 Task: Open a blank sheet, save the file as Bella Add the quote 'The road to success is often paved with obstacles; it's your determination that will get you through.'The road to success is often paved with obstacles; it's your determination that will get you through.  Apply font style Apply font style Gabriola and font size 20 Align the text to the Left .Change the text color to  Red
Action: Mouse moved to (28, 28)
Screenshot: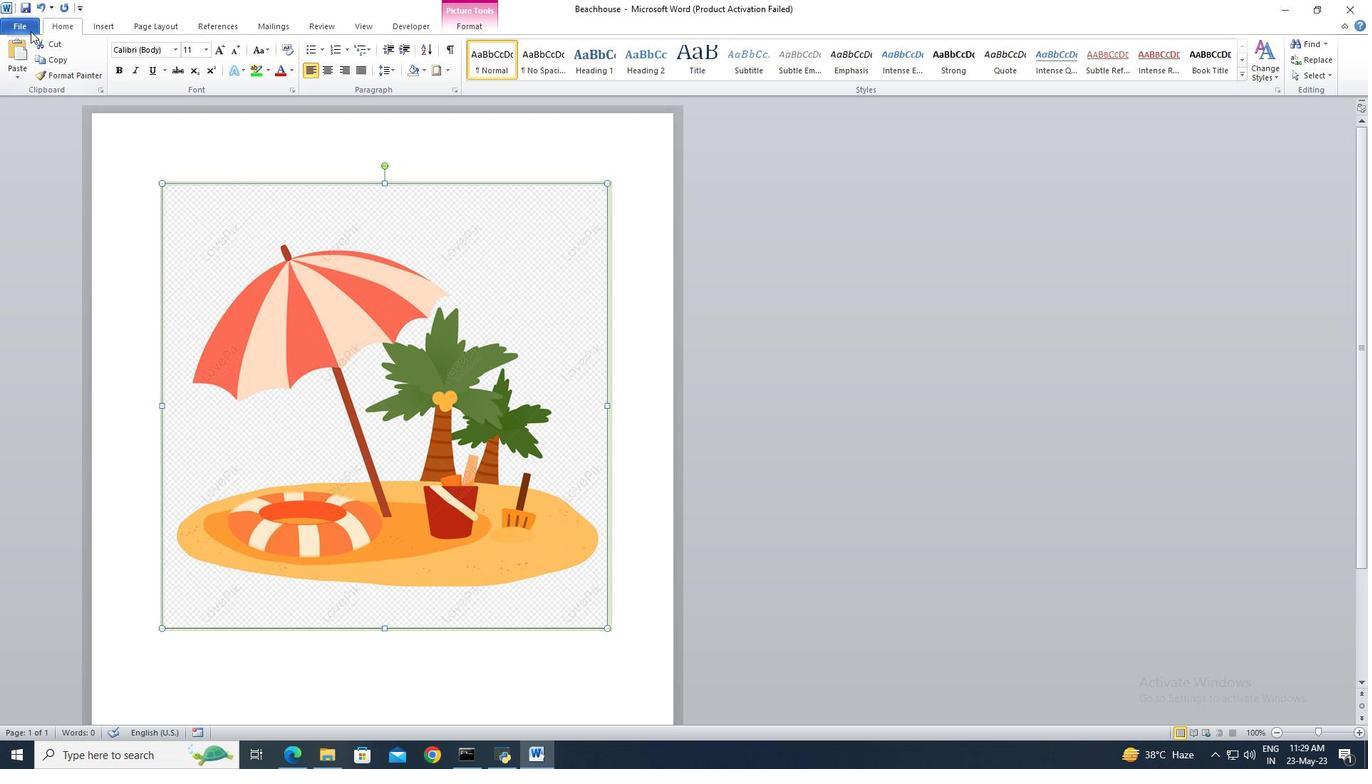 
Action: Mouse pressed left at (28, 28)
Screenshot: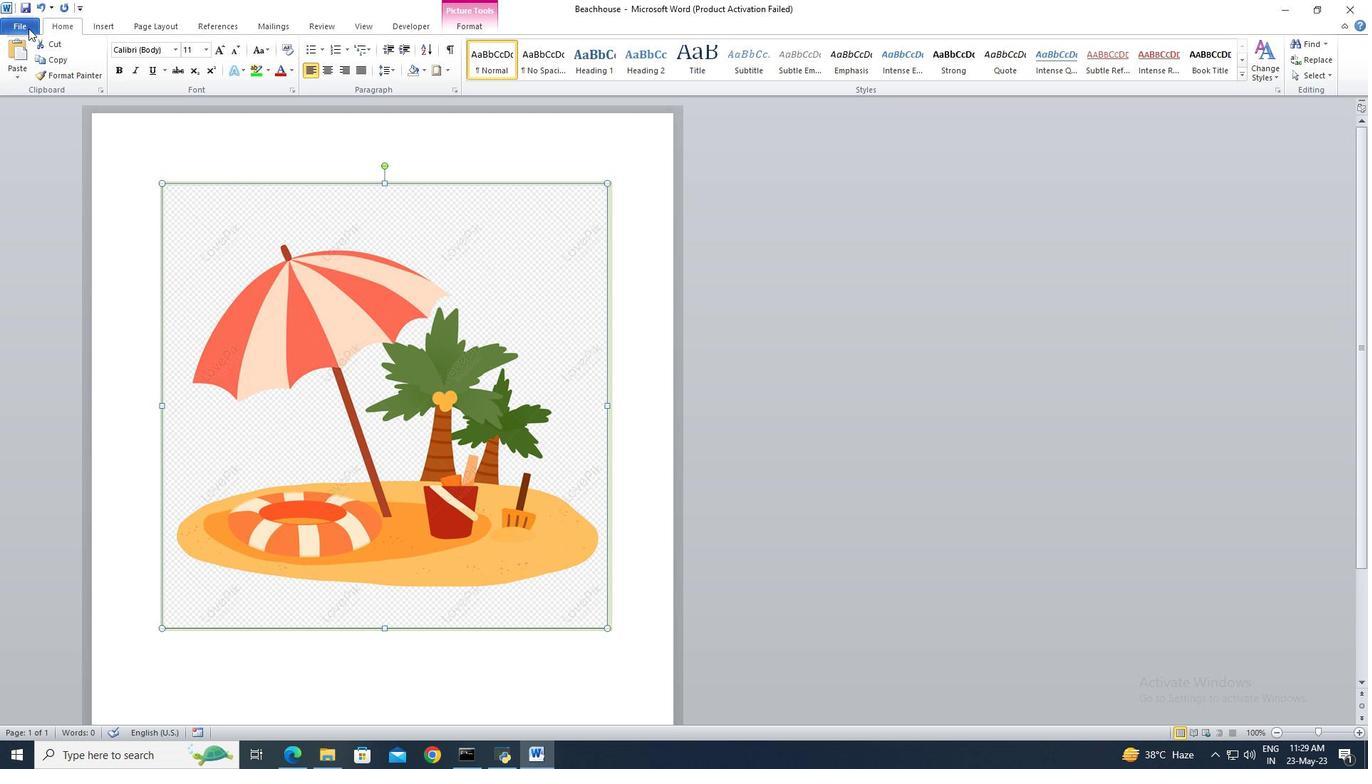 
Action: Mouse moved to (32, 181)
Screenshot: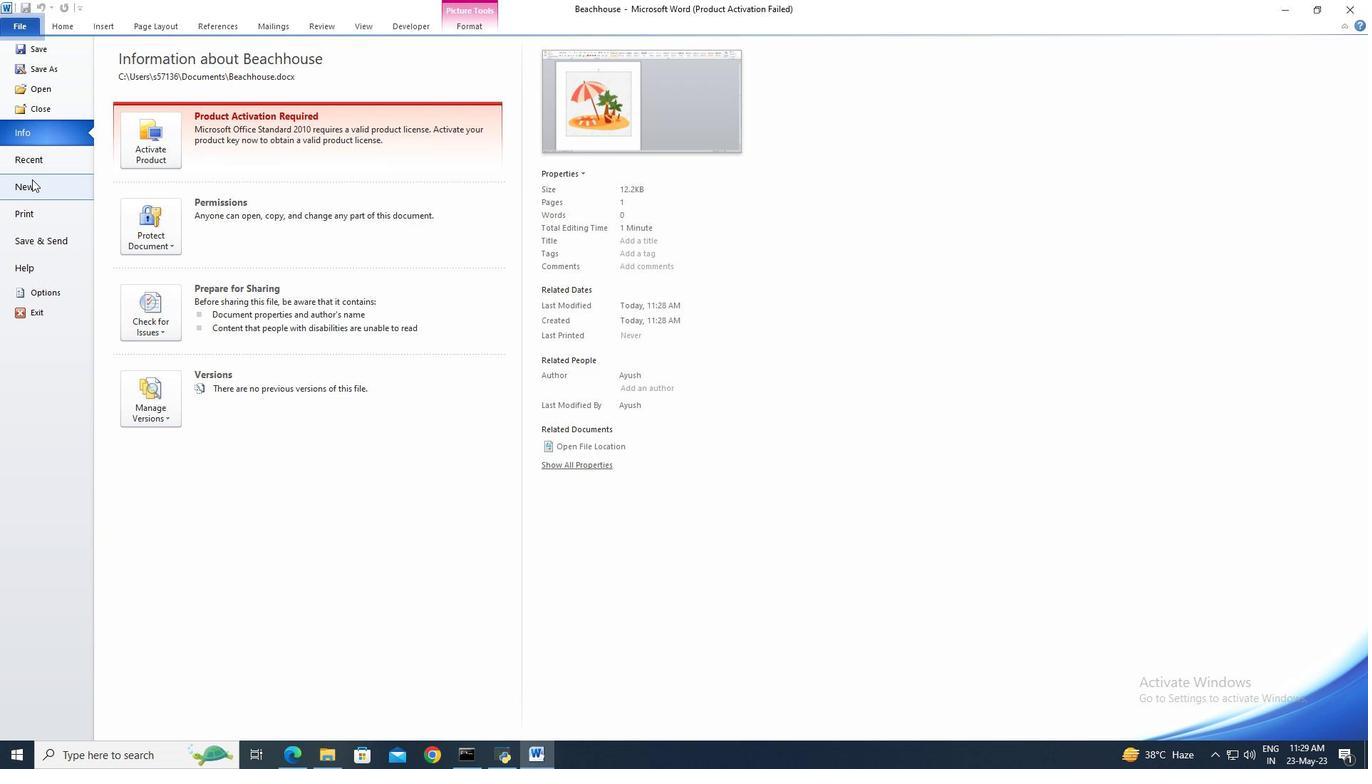 
Action: Mouse pressed left at (32, 181)
Screenshot: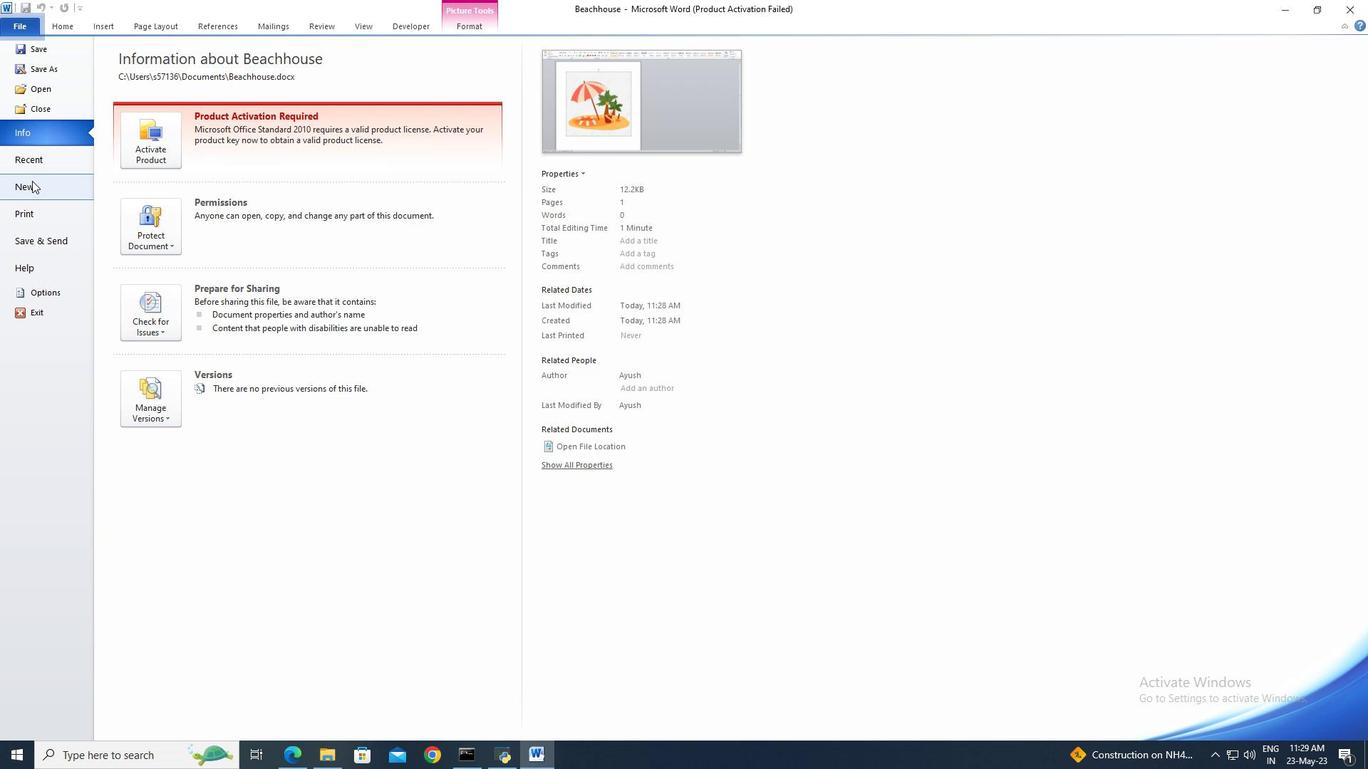 
Action: Mouse moved to (704, 356)
Screenshot: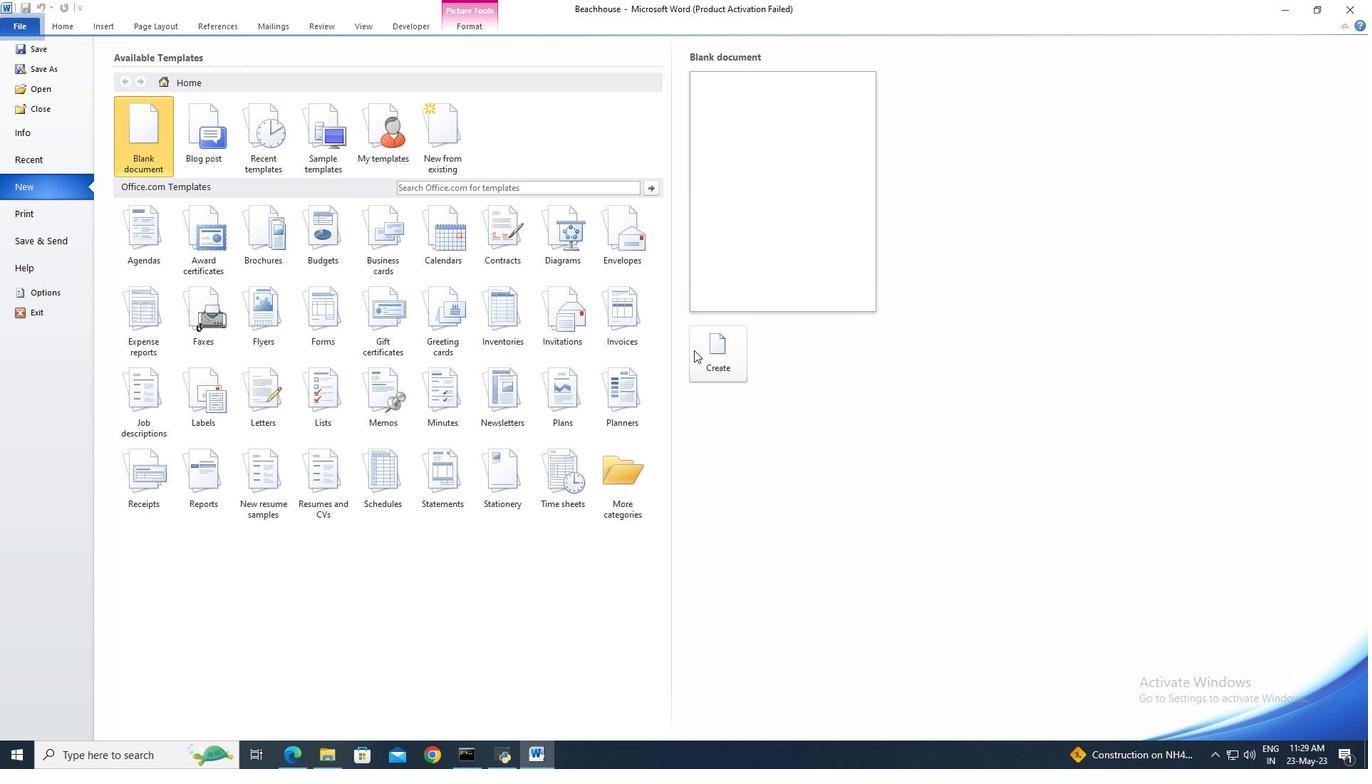 
Action: Mouse pressed left at (704, 356)
Screenshot: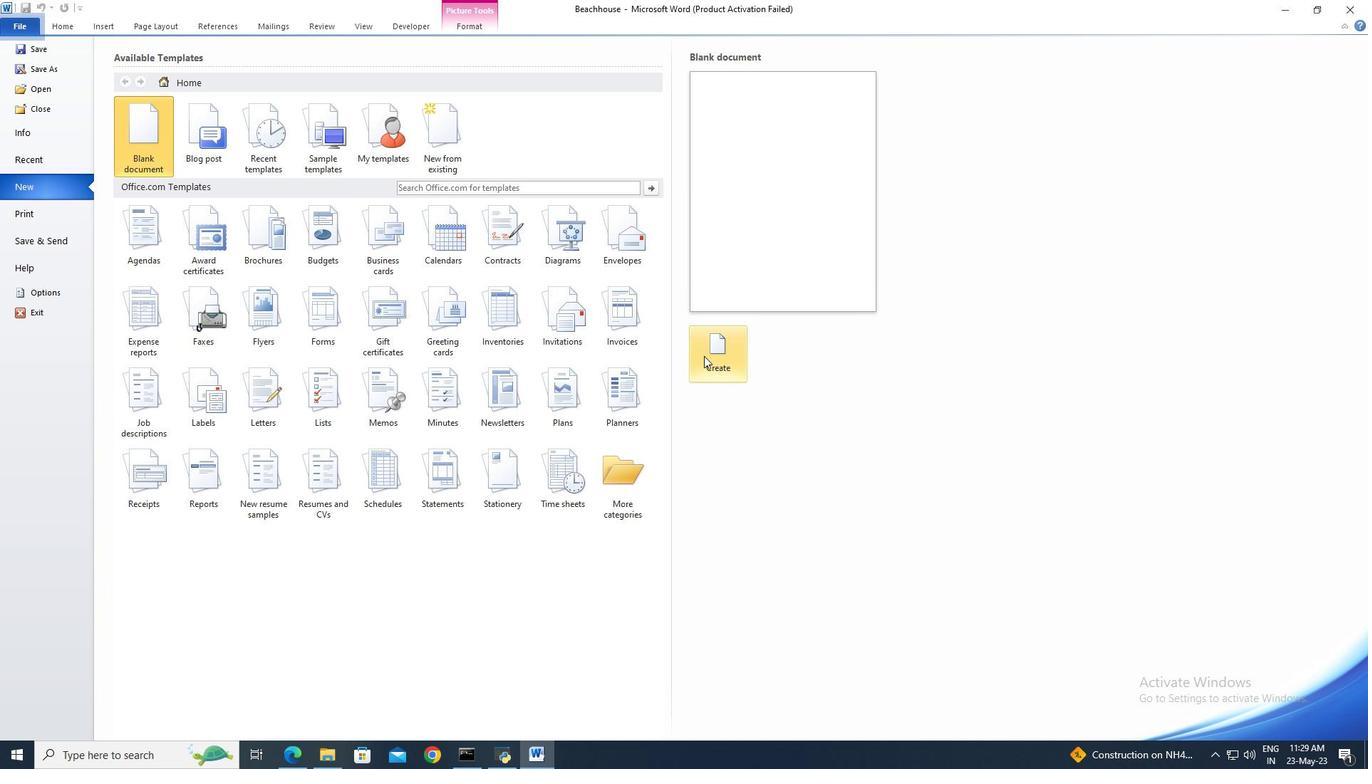 
Action: Mouse moved to (27, 31)
Screenshot: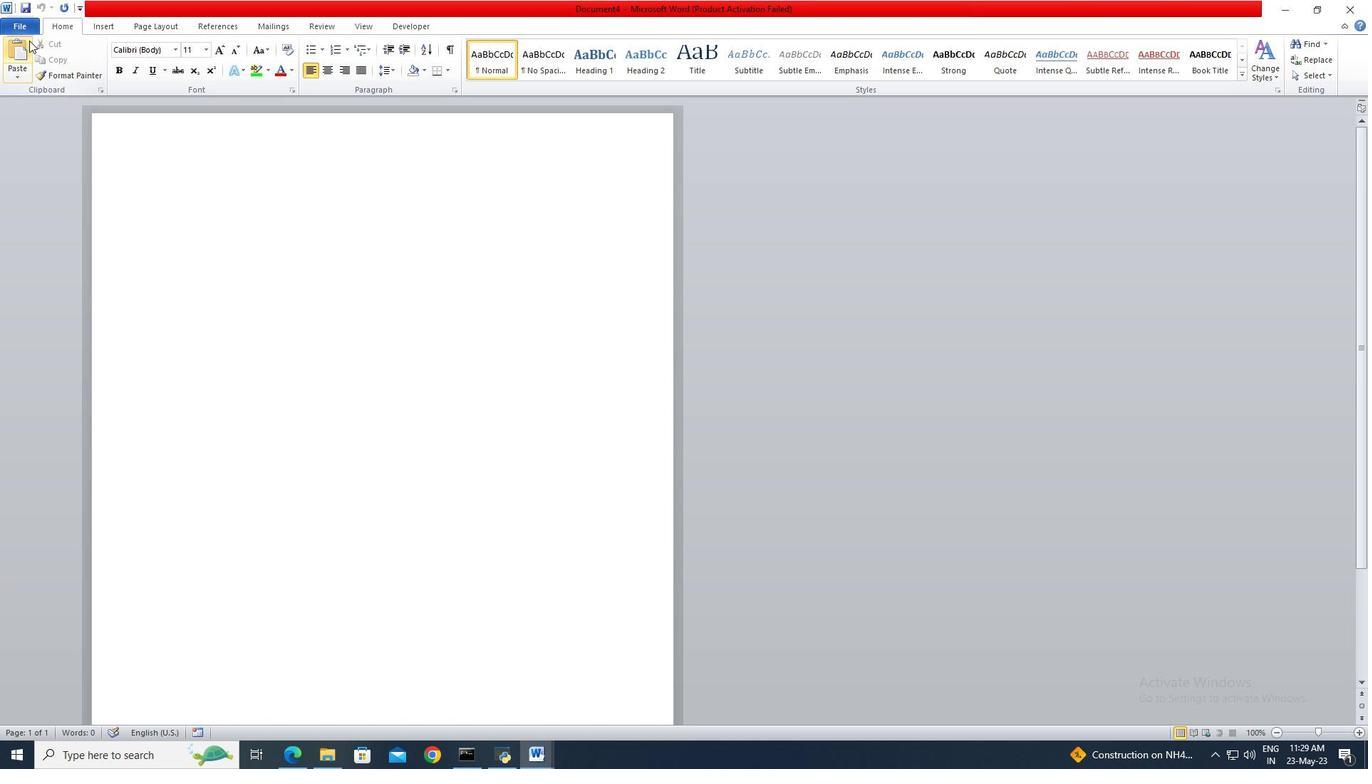 
Action: Mouse pressed left at (27, 31)
Screenshot: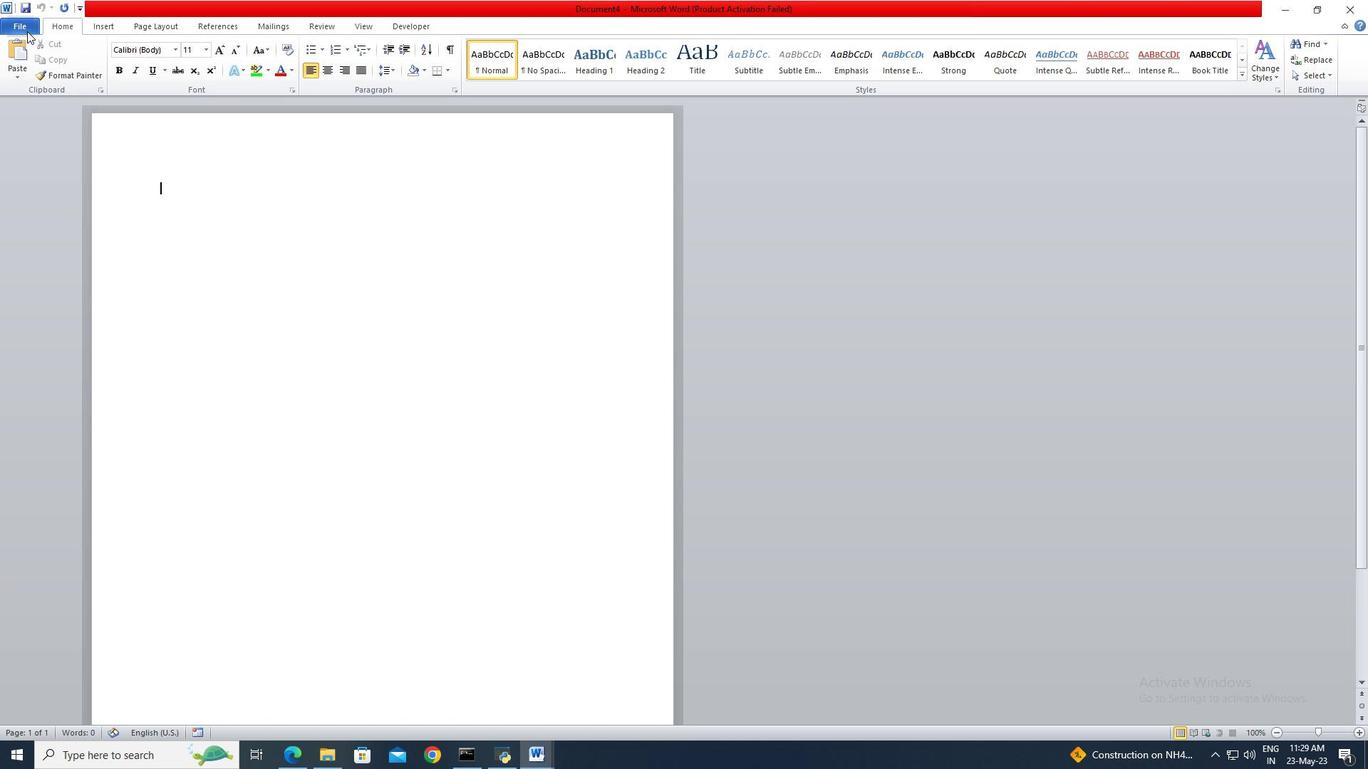 
Action: Mouse moved to (33, 74)
Screenshot: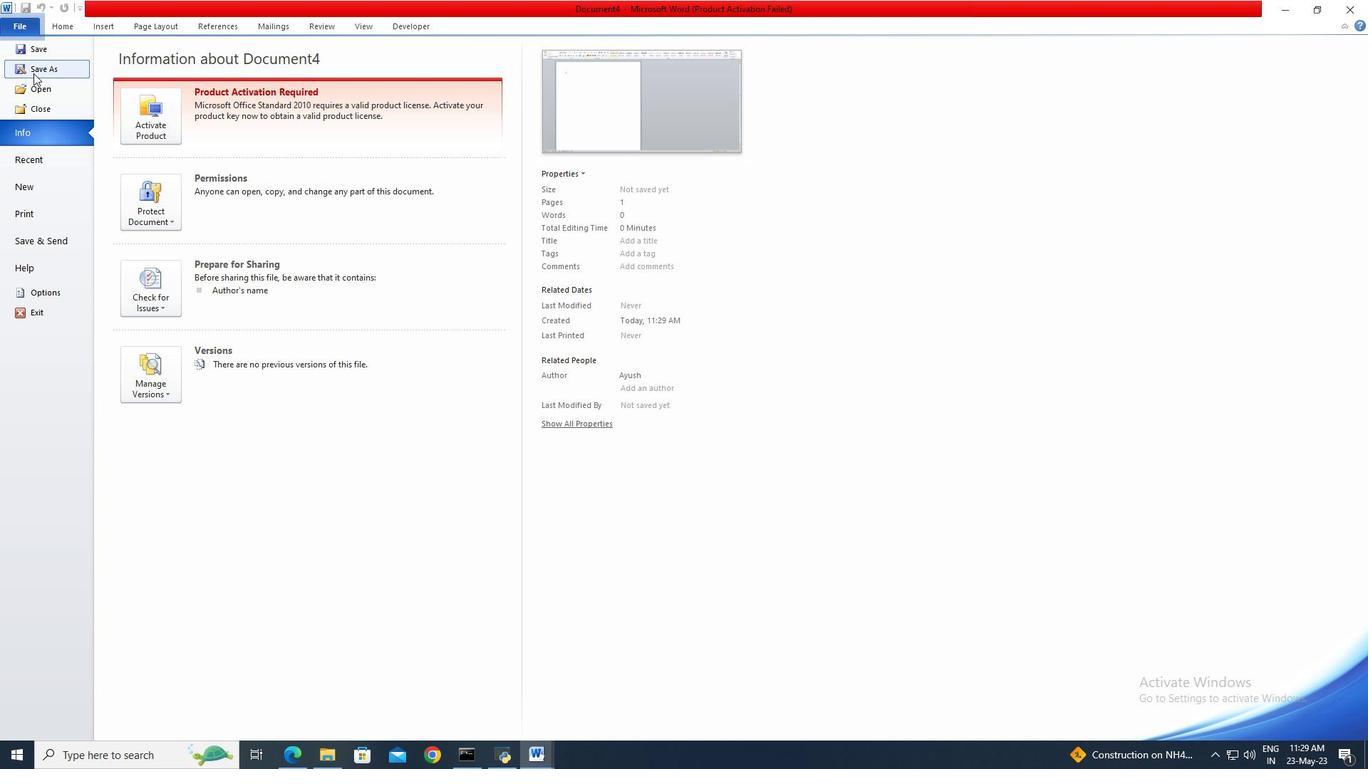 
Action: Mouse pressed left at (33, 74)
Screenshot: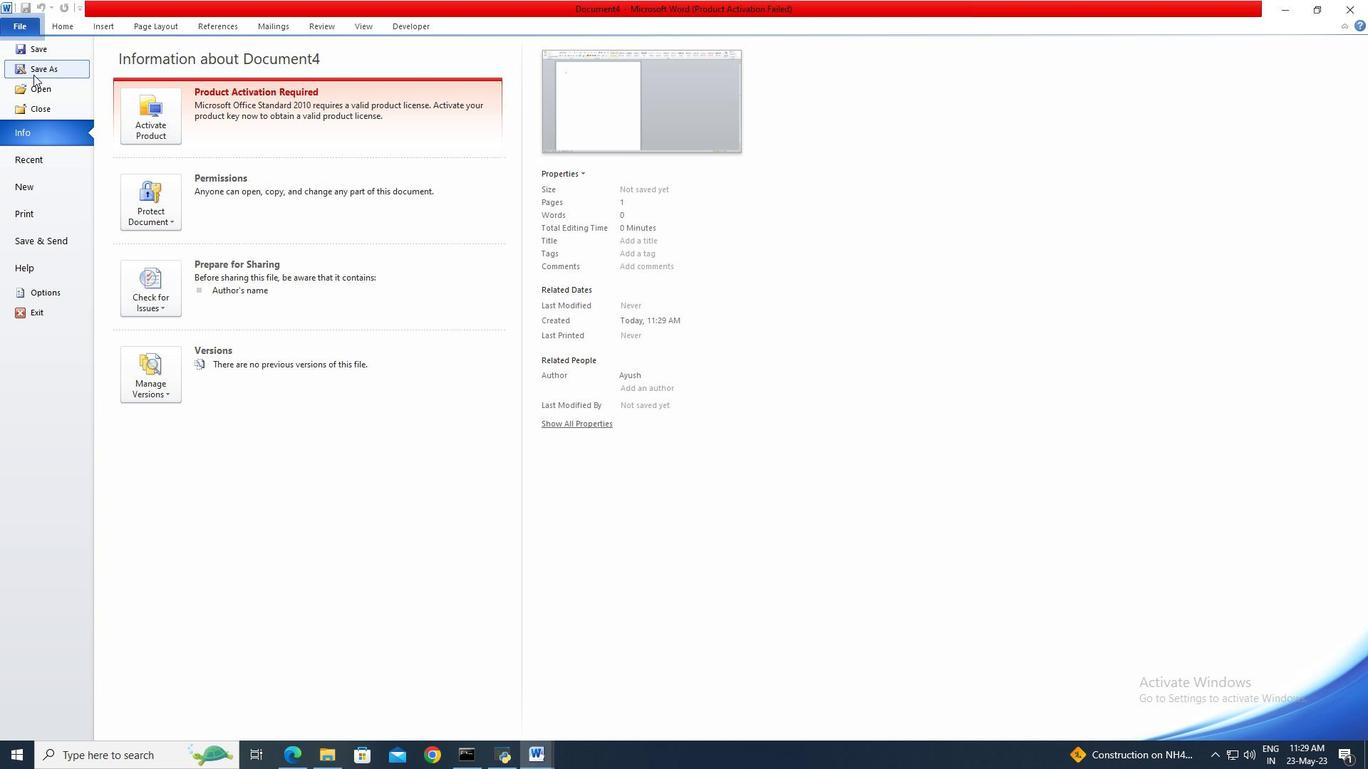 
Action: Key pressed <Key.shift>Bella
Screenshot: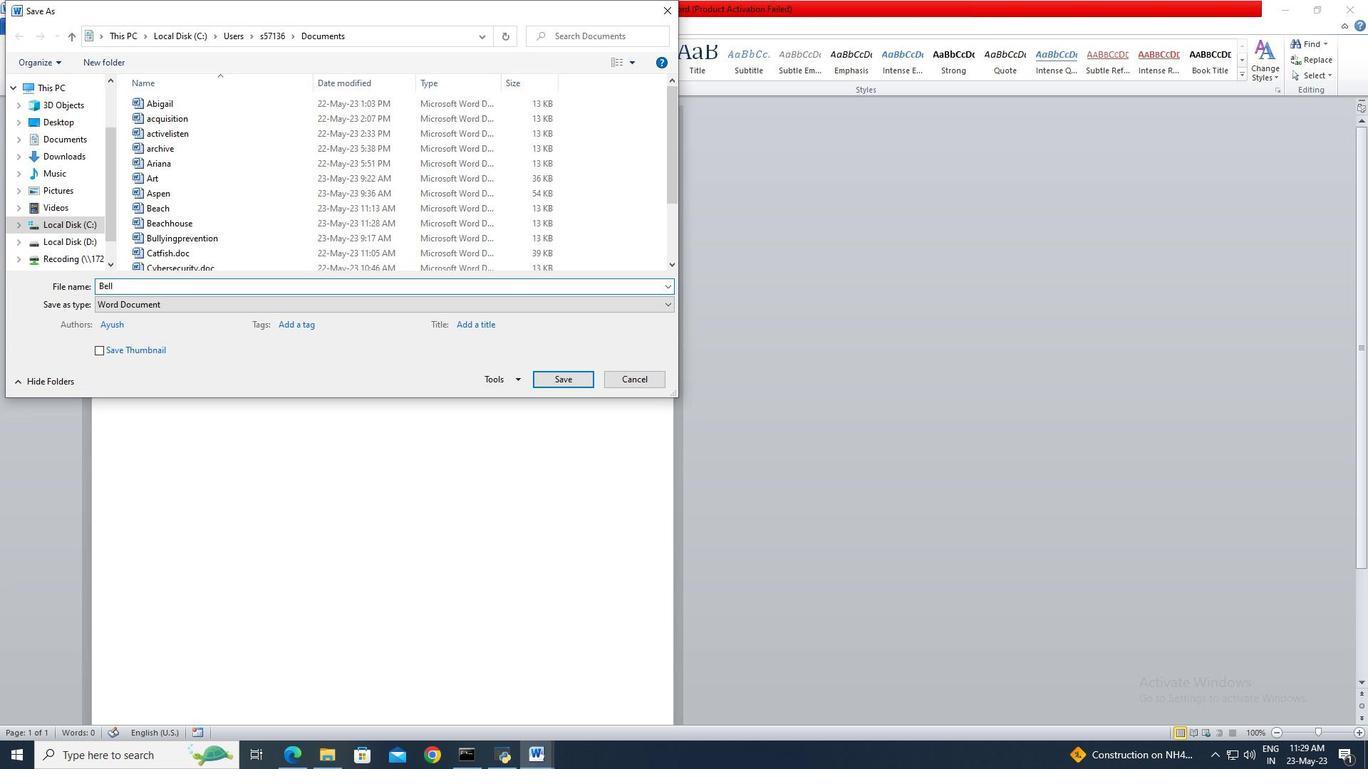 
Action: Mouse moved to (556, 378)
Screenshot: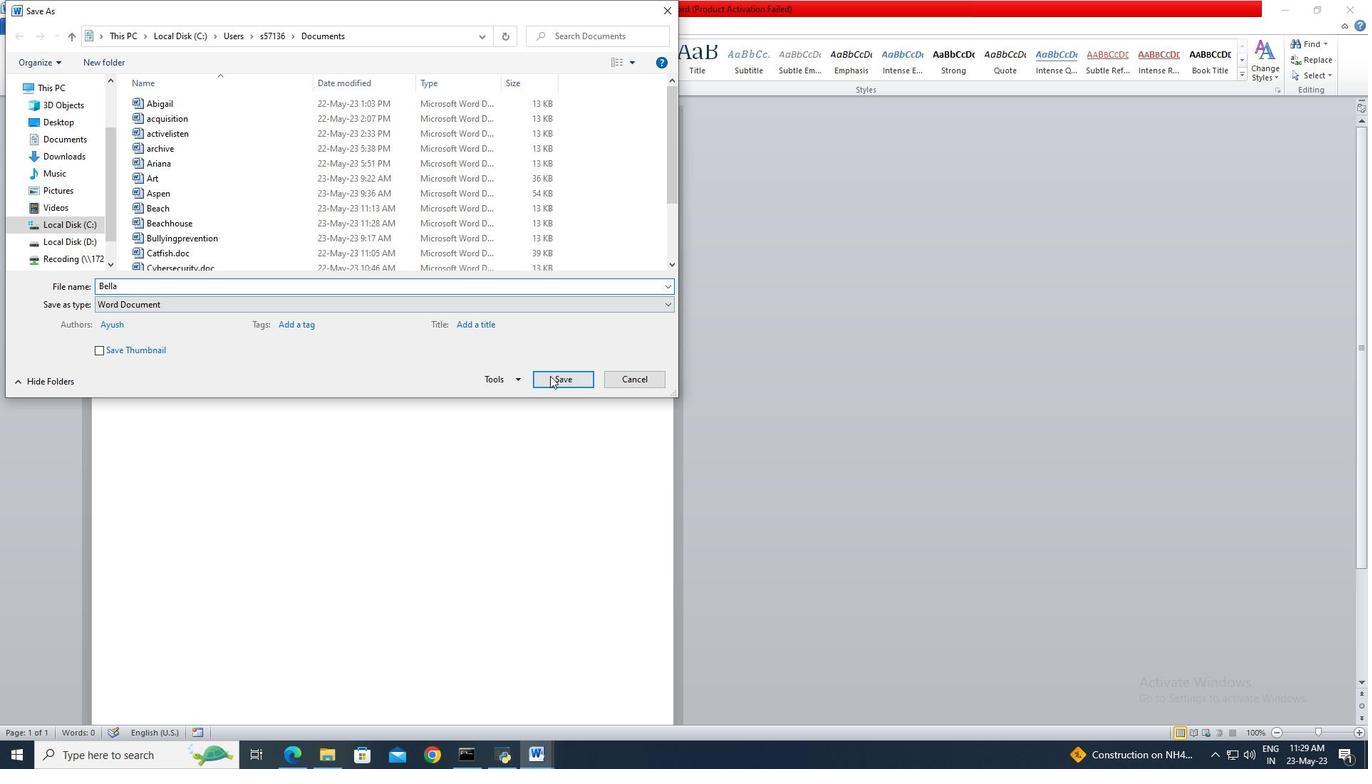 
Action: Mouse pressed left at (556, 378)
Screenshot: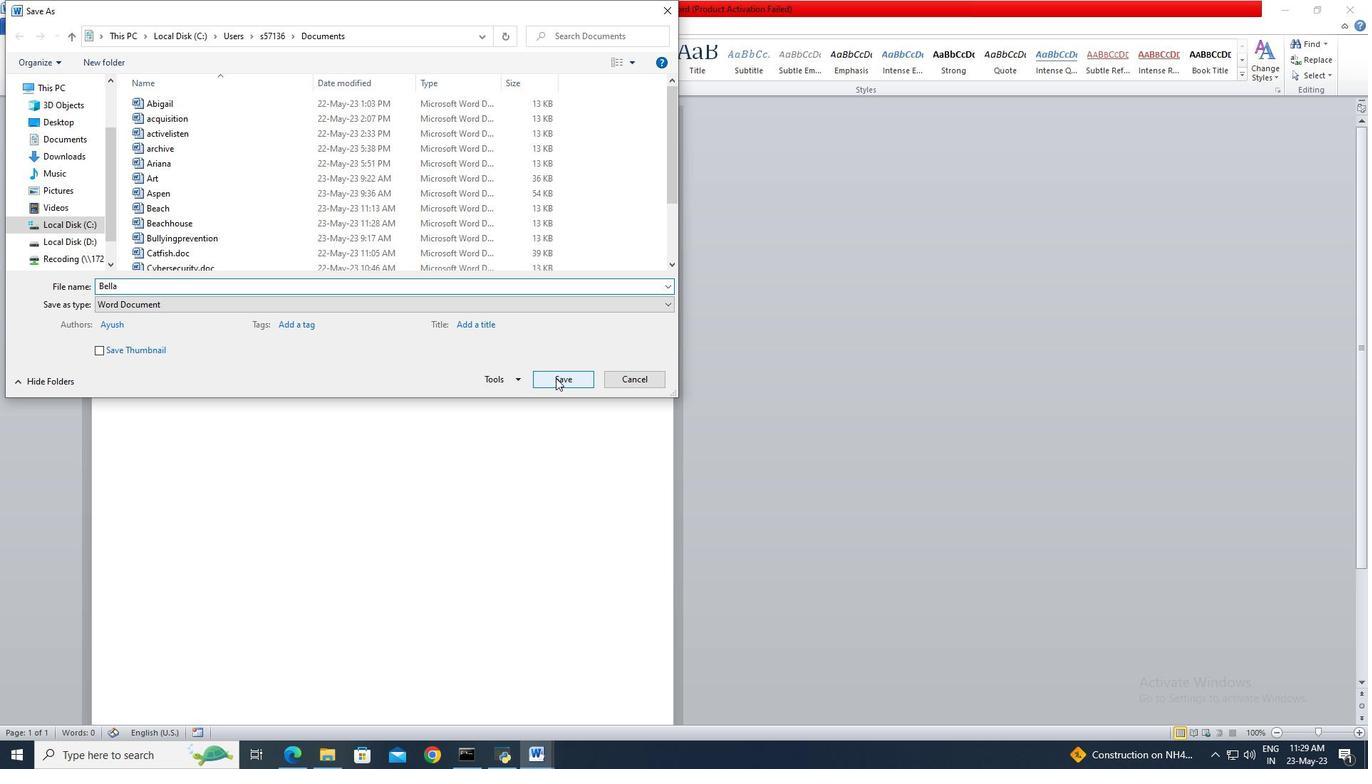 
Action: Key pressed <Key.shift>"<Key.shift>The<Key.space>road<Key.space>to<Key.space>success<Key.space>is<Key.space>often<Key.space>paved<Key.space>with<Key.space>obstacles;<Key.space>it's<Key.space>your<Key.space>determination<Key.space>that<Key.space>will<Key.space>get<Key.space>you<Key.space>through.<Key.shift>"
Screenshot: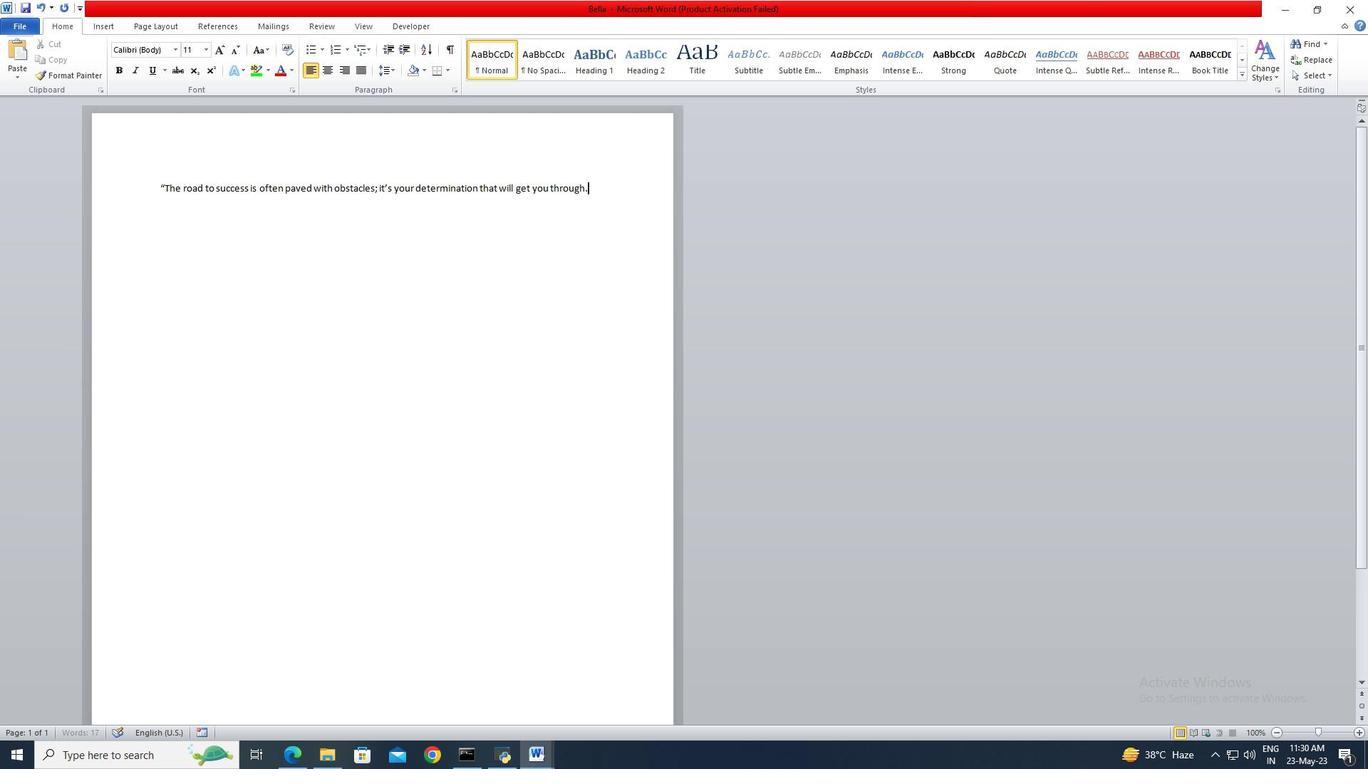 
Action: Mouse moved to (188, 200)
Screenshot: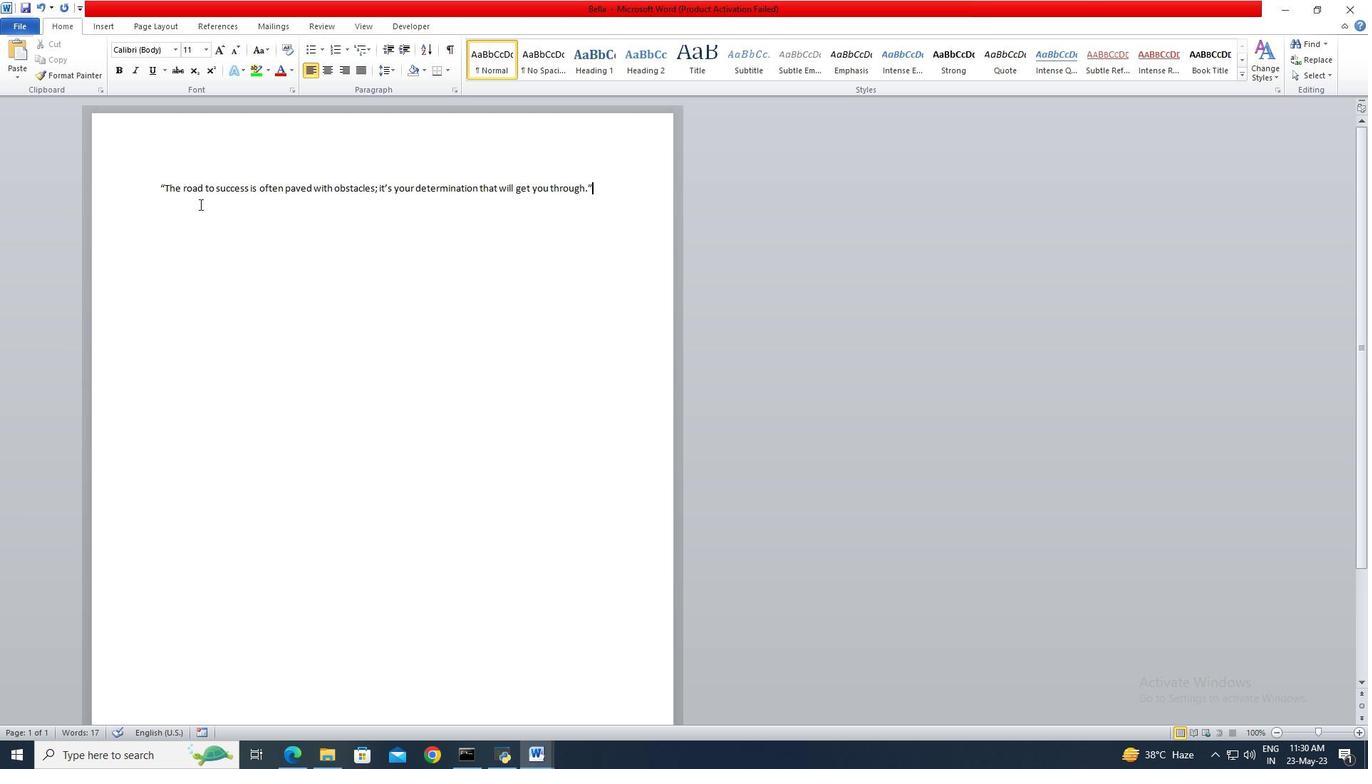 
Action: Key pressed <Key.shift>
Screenshot: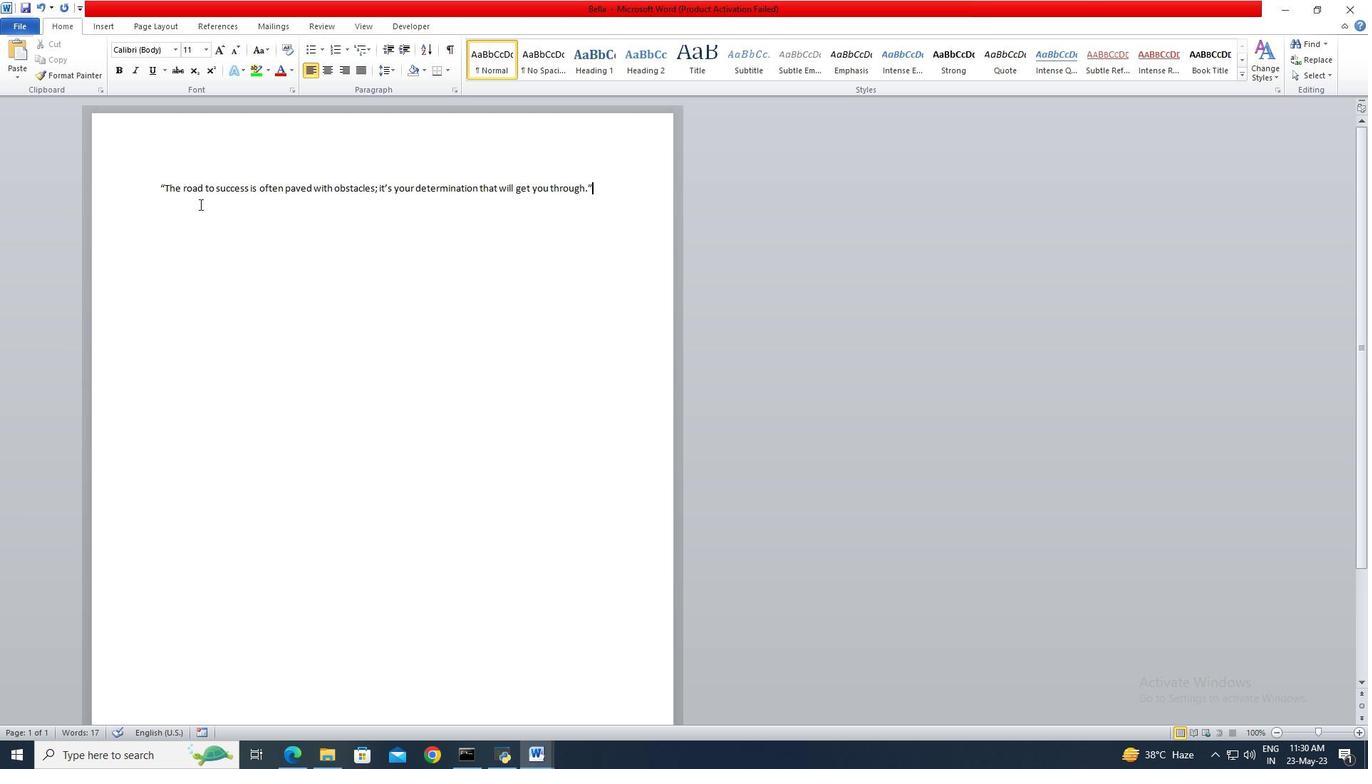 
Action: Mouse moved to (158, 183)
Screenshot: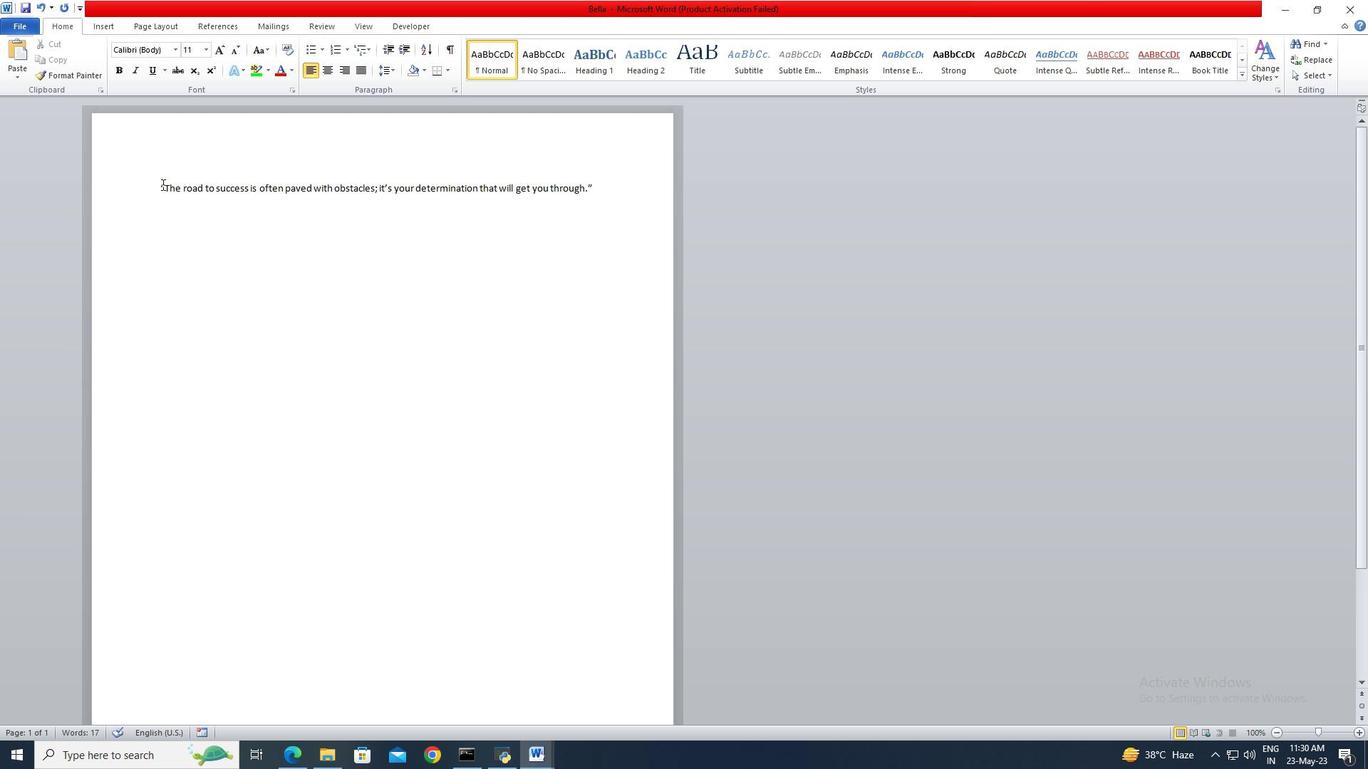 
Action: Key pressed <Key.shift>
Screenshot: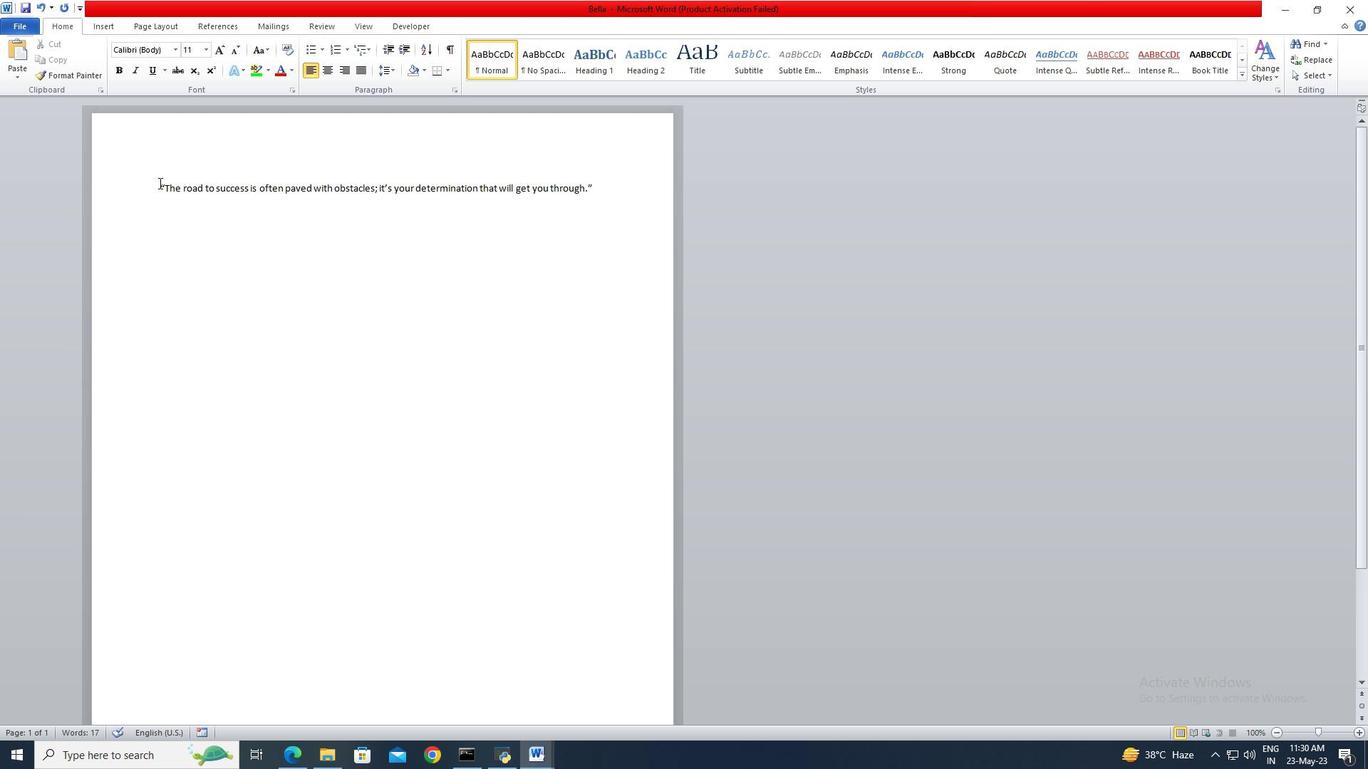 
Action: Mouse moved to (156, 183)
Screenshot: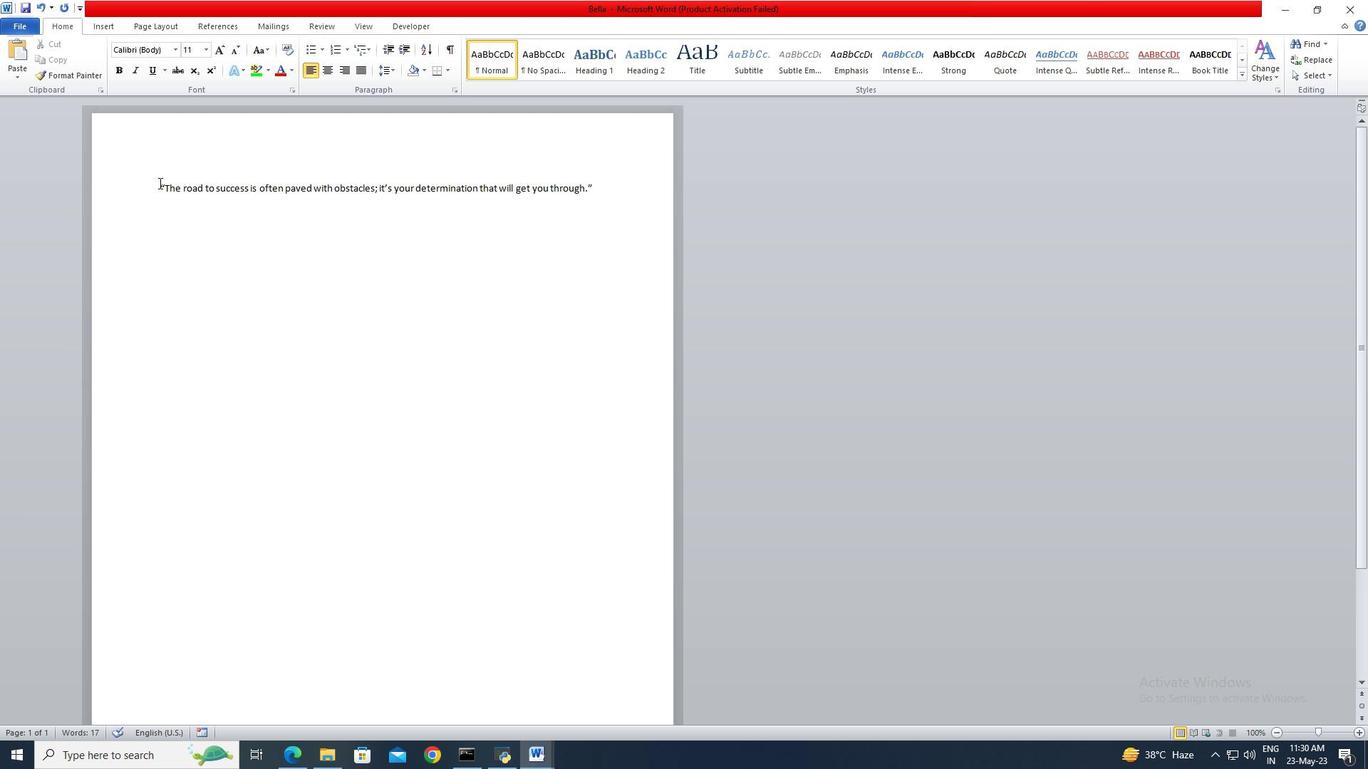 
Action: Key pressed <Key.shift>
Screenshot: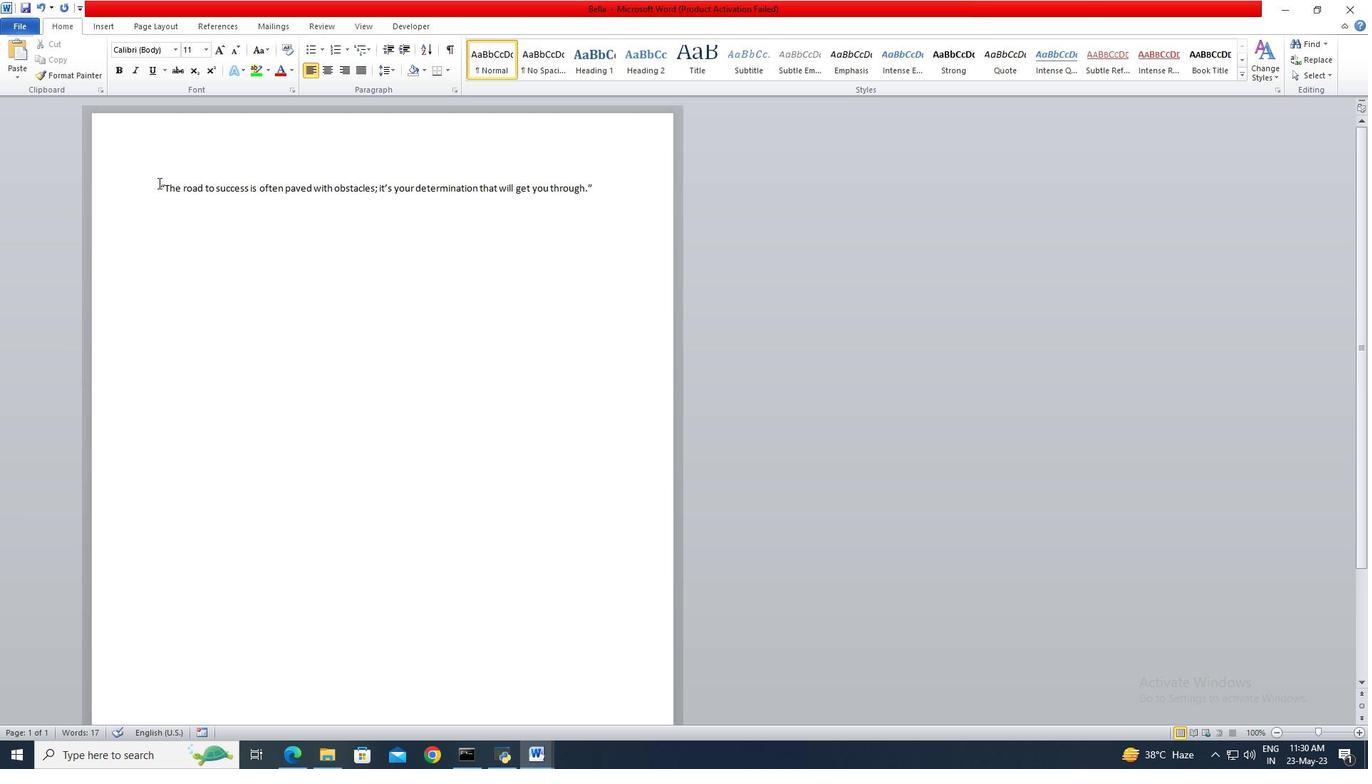 
Action: Mouse moved to (156, 182)
Screenshot: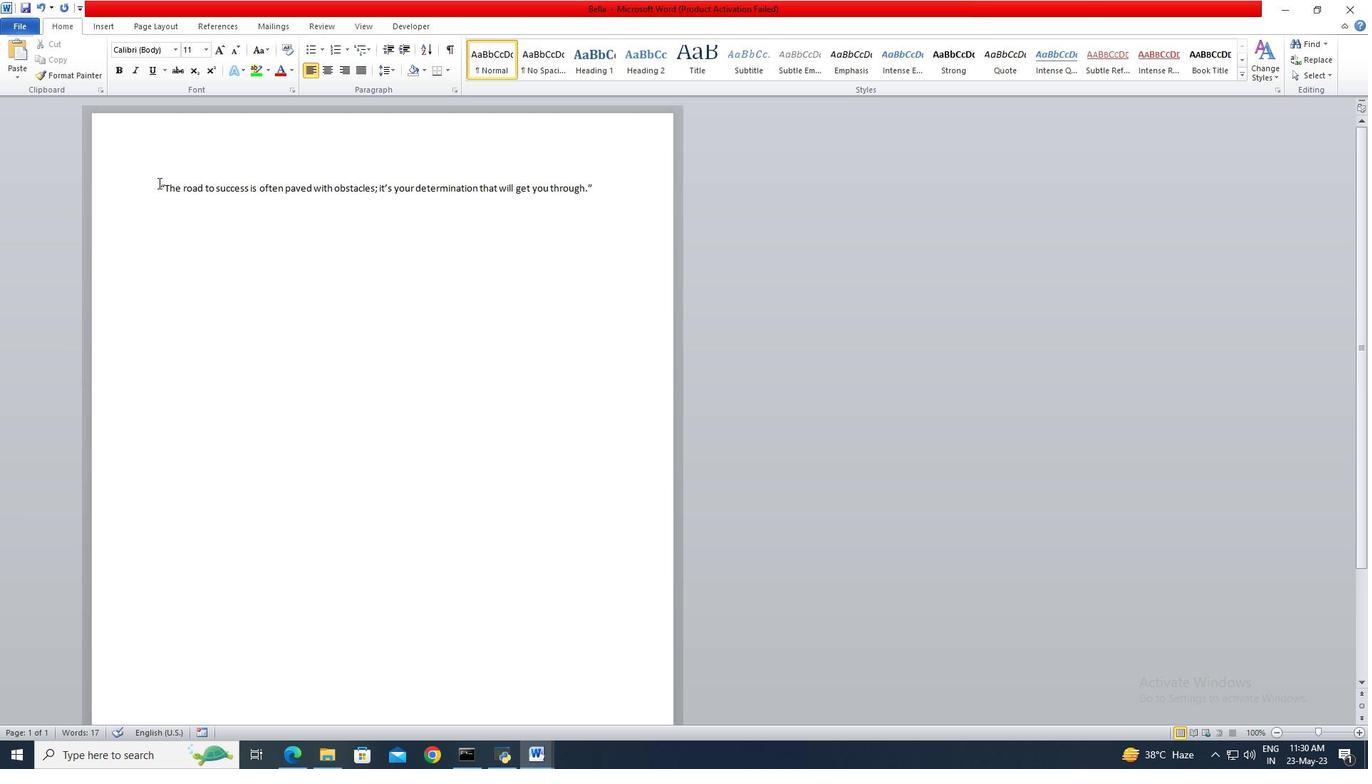 
Action: Key pressed <Key.shift><Key.shift><Key.shift>
Screenshot: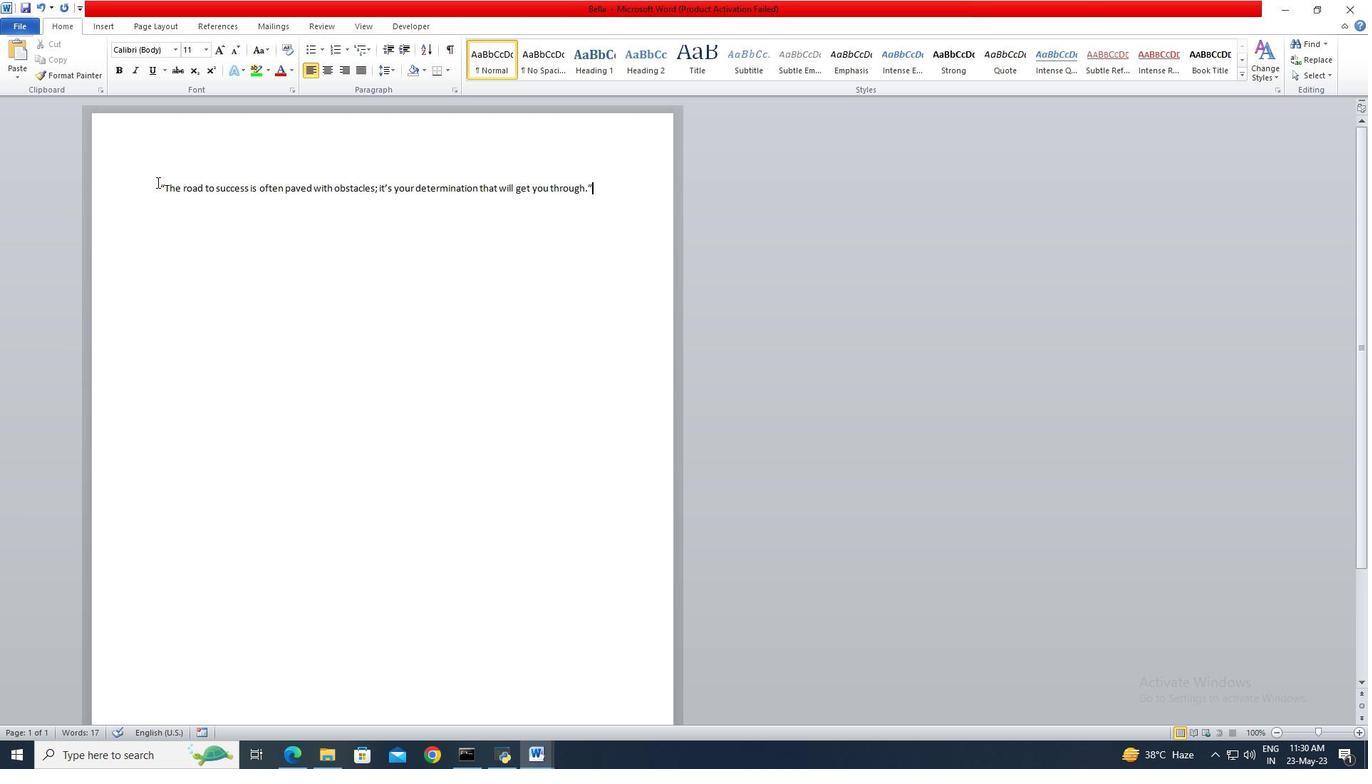 
Action: Mouse pressed left at (156, 182)
Screenshot: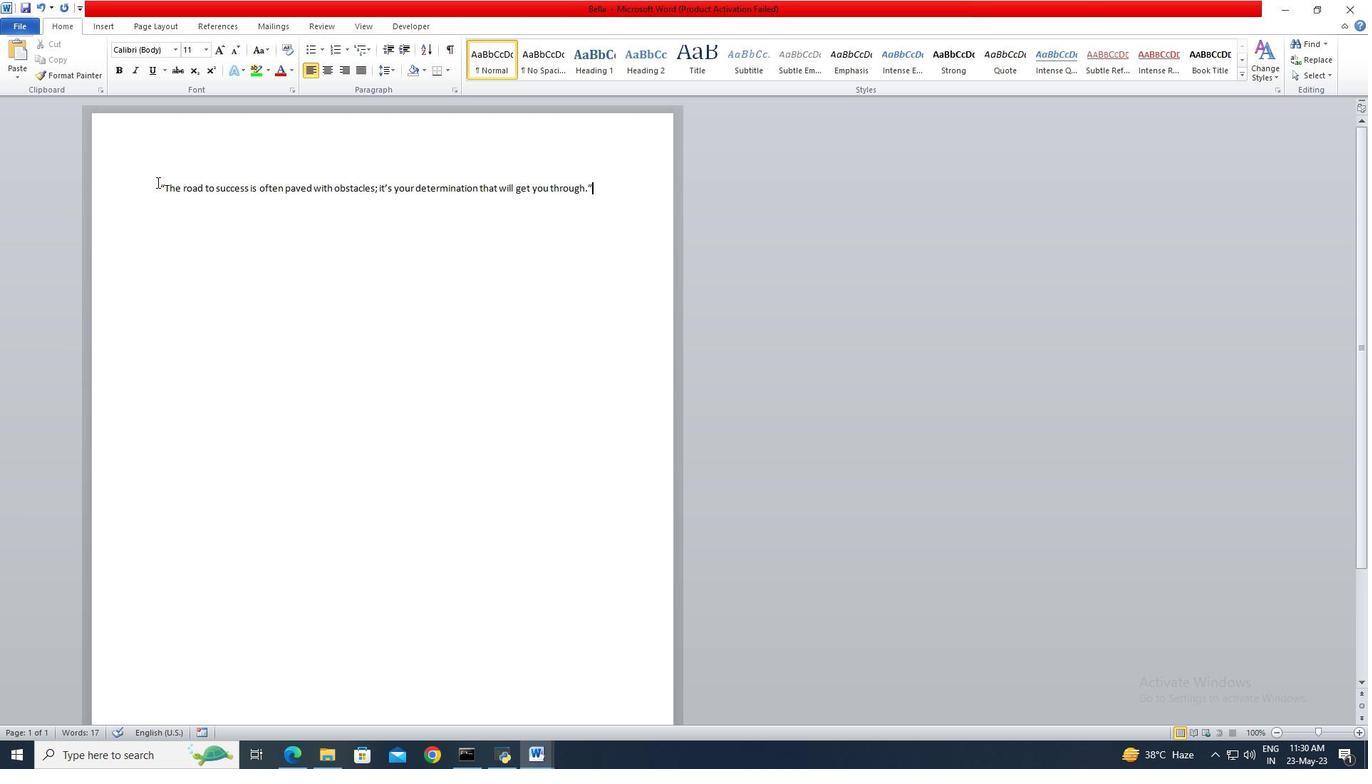 
Action: Key pressed <Key.shift><Key.shift><Key.shift><Key.shift><Key.shift><Key.shift><Key.shift>
Screenshot: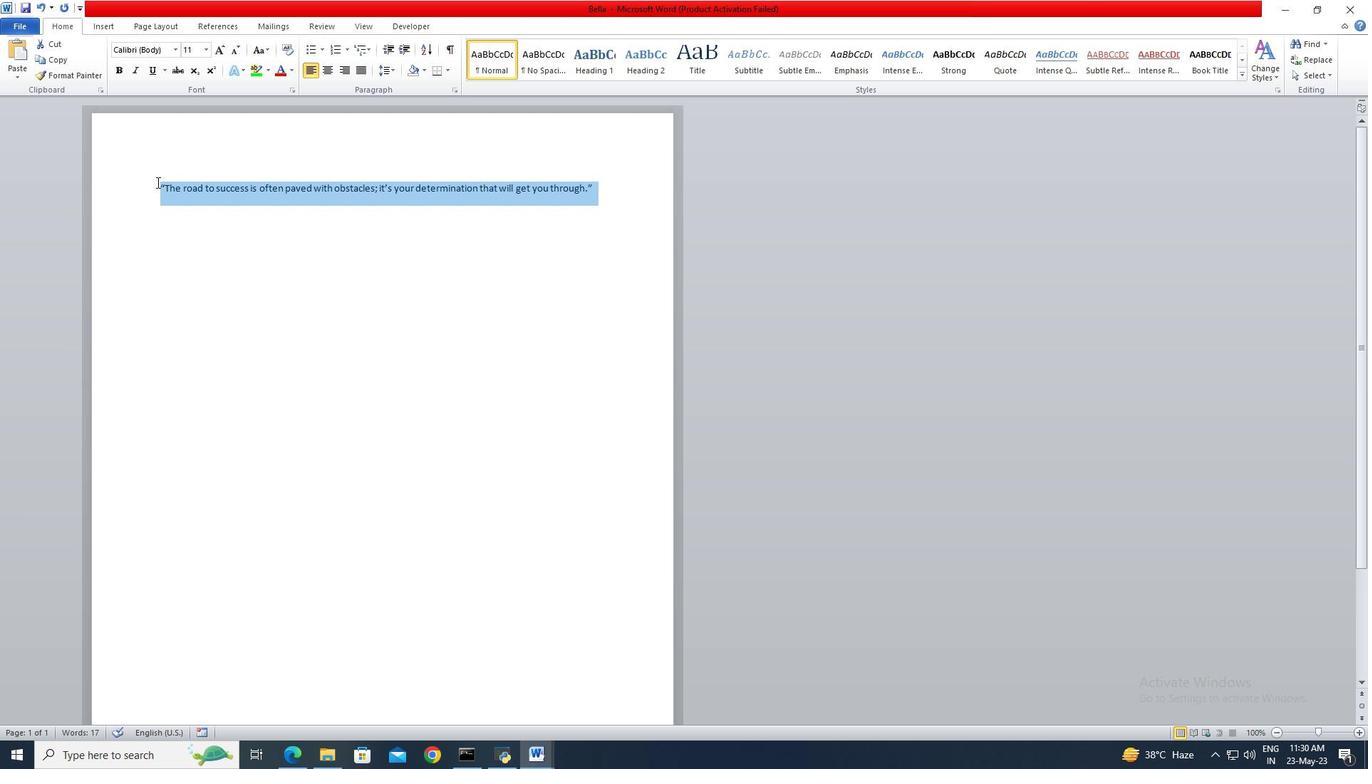 
Action: Mouse moved to (171, 52)
Screenshot: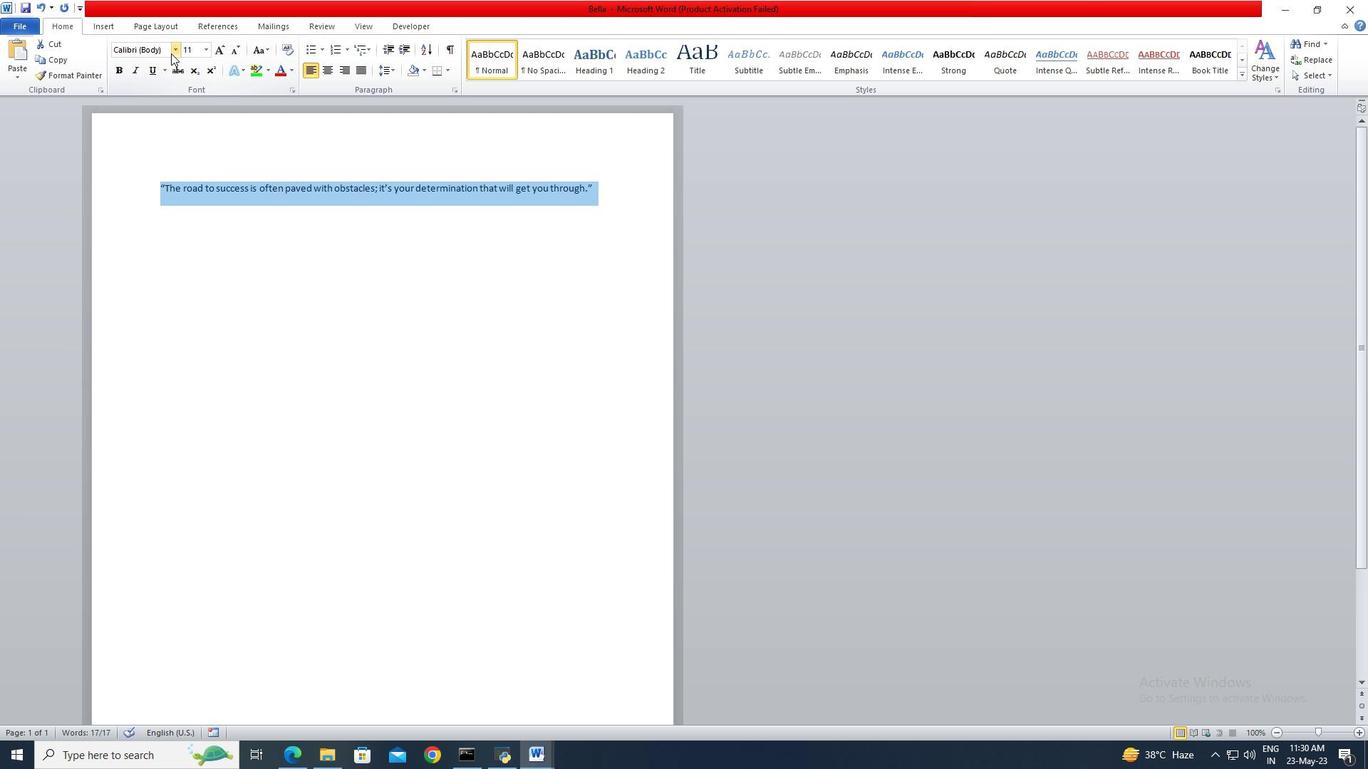 
Action: Mouse pressed left at (171, 52)
Screenshot: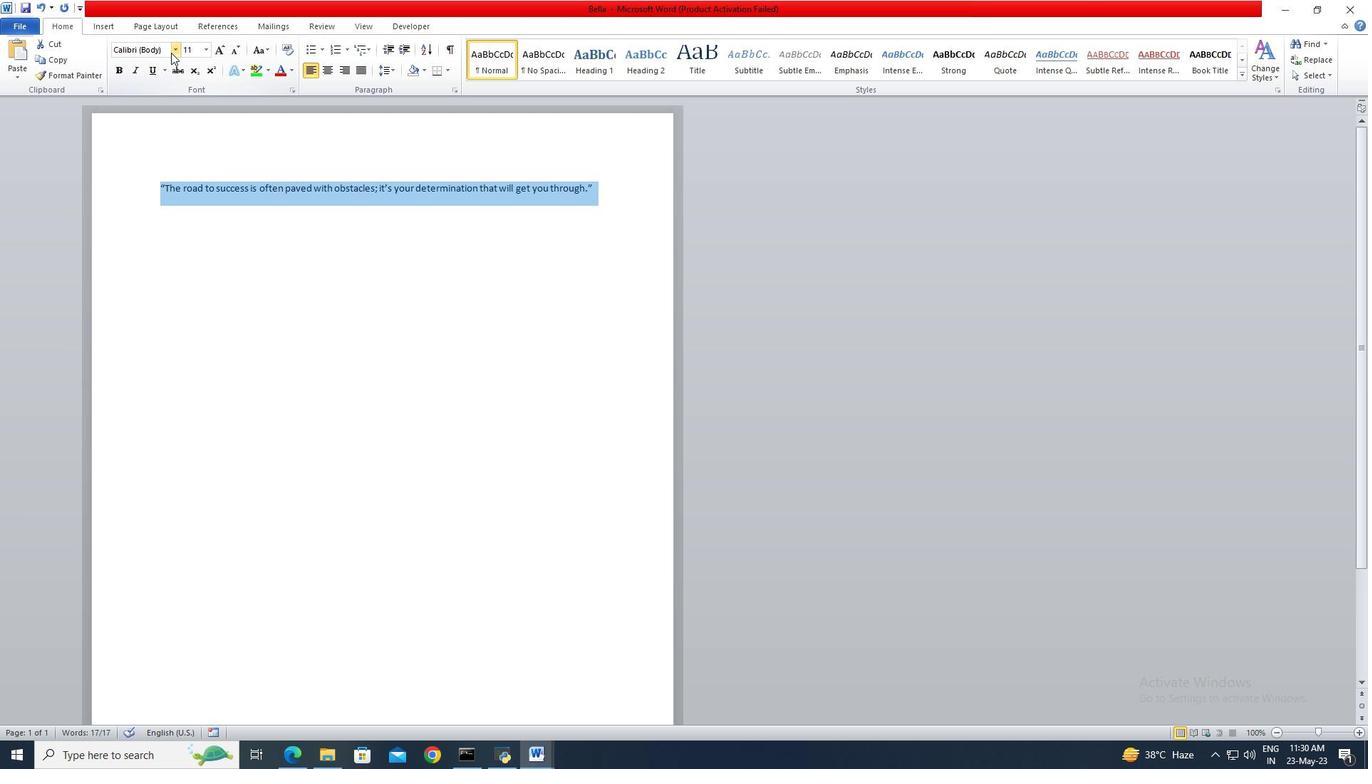 
Action: Mouse moved to (172, 385)
Screenshot: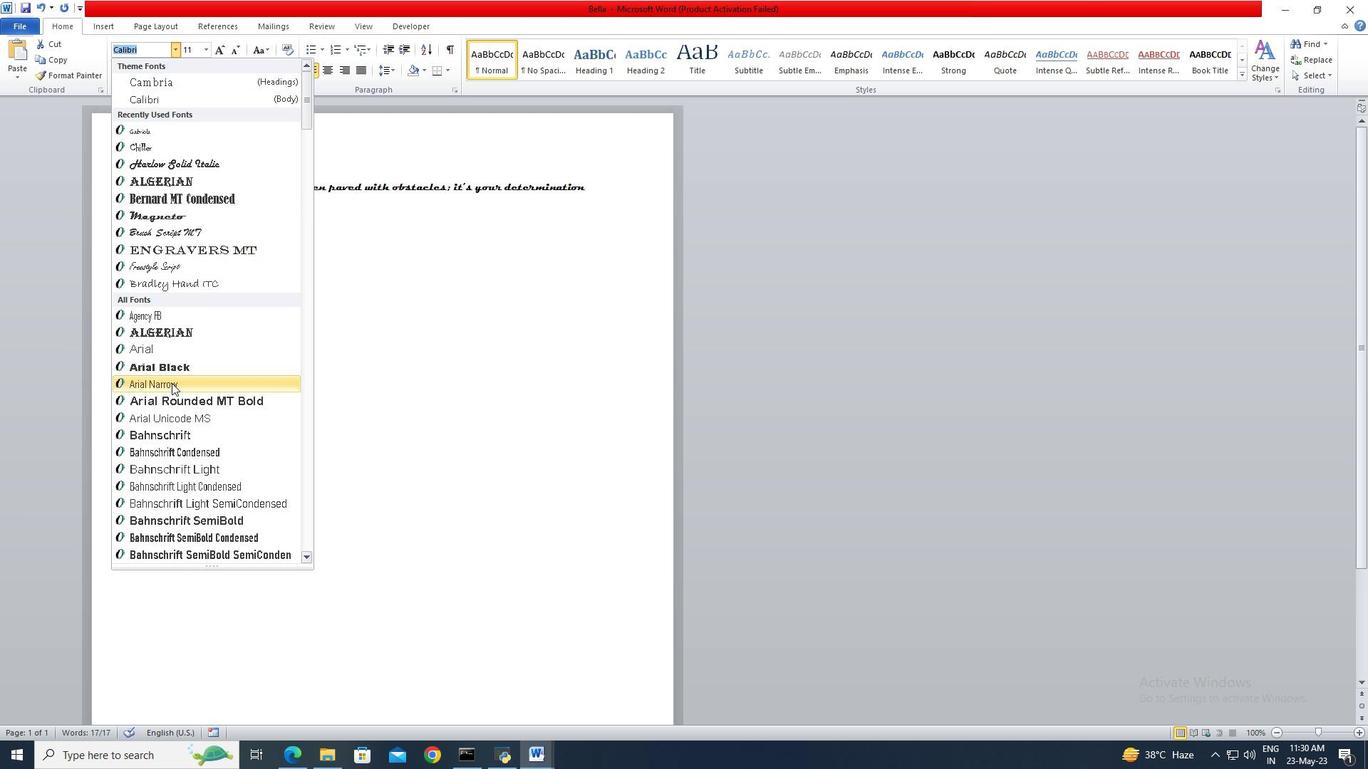 
Action: Mouse scrolled (172, 384) with delta (0, 0)
Screenshot: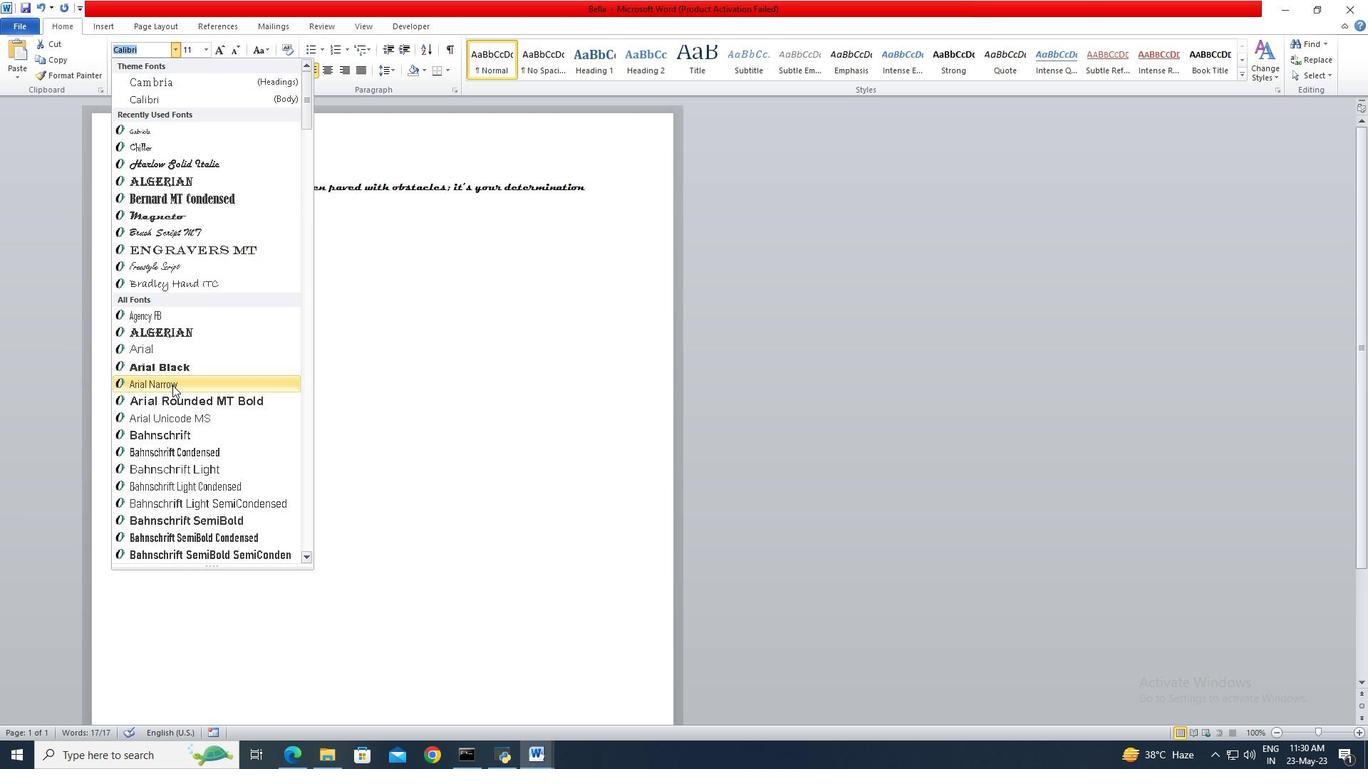 
Action: Mouse scrolled (172, 384) with delta (0, 0)
Screenshot: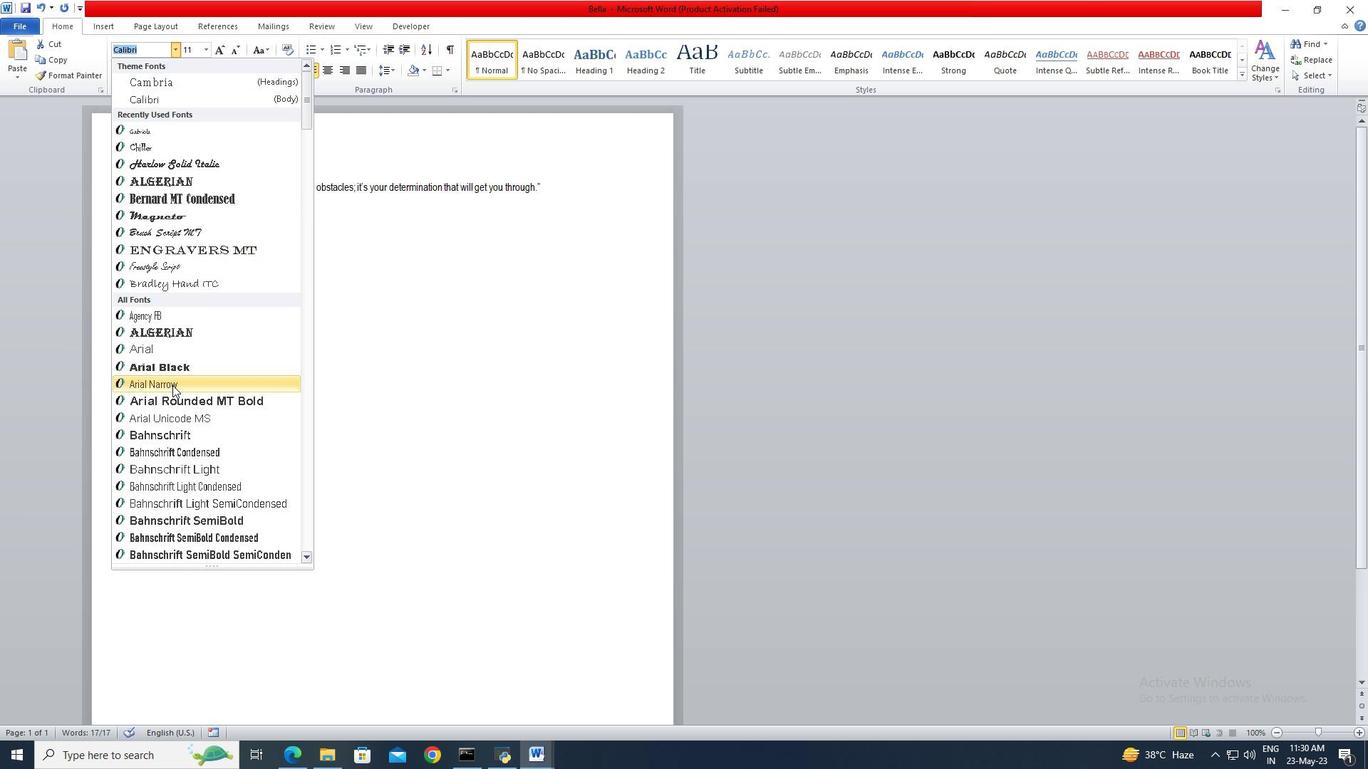 
Action: Mouse scrolled (172, 384) with delta (0, 0)
Screenshot: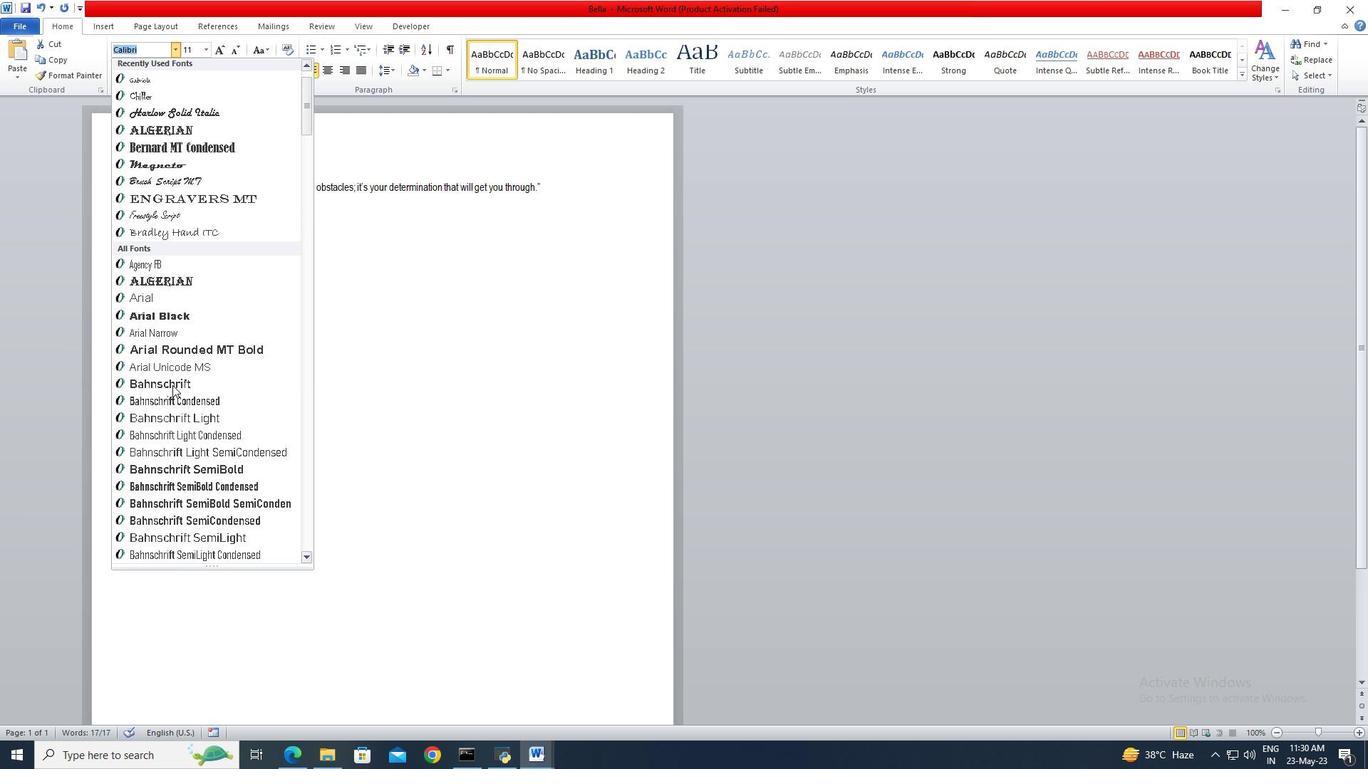 
Action: Mouse scrolled (172, 384) with delta (0, 0)
Screenshot: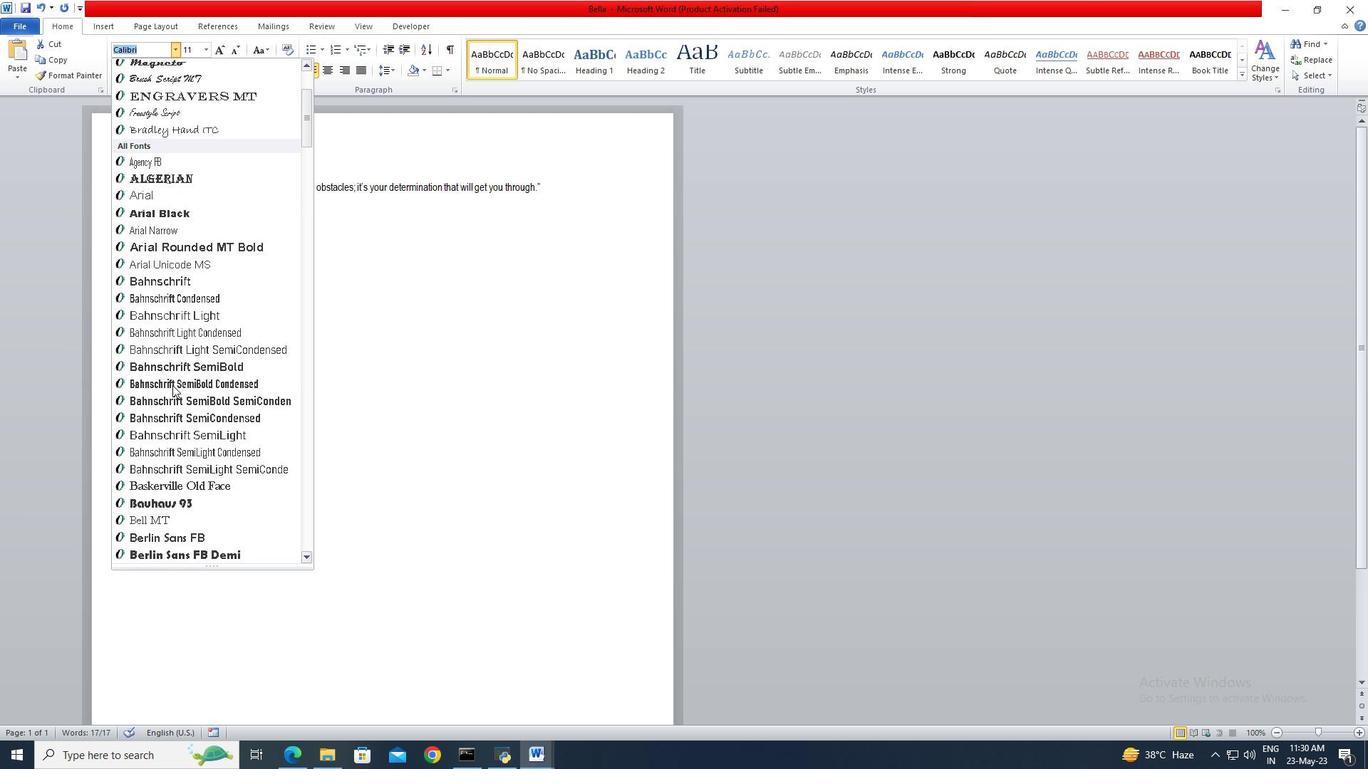 
Action: Mouse scrolled (172, 384) with delta (0, 0)
Screenshot: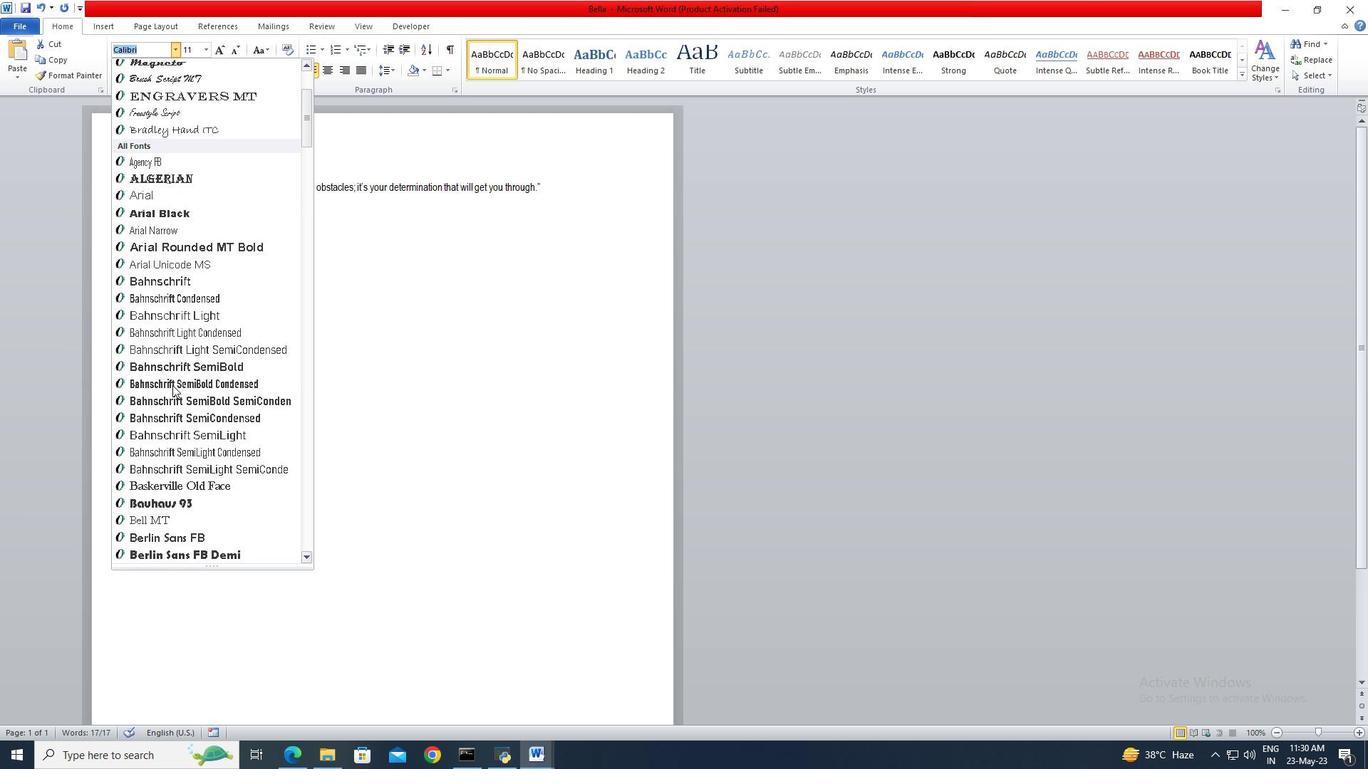
Action: Mouse scrolled (172, 384) with delta (0, 0)
Screenshot: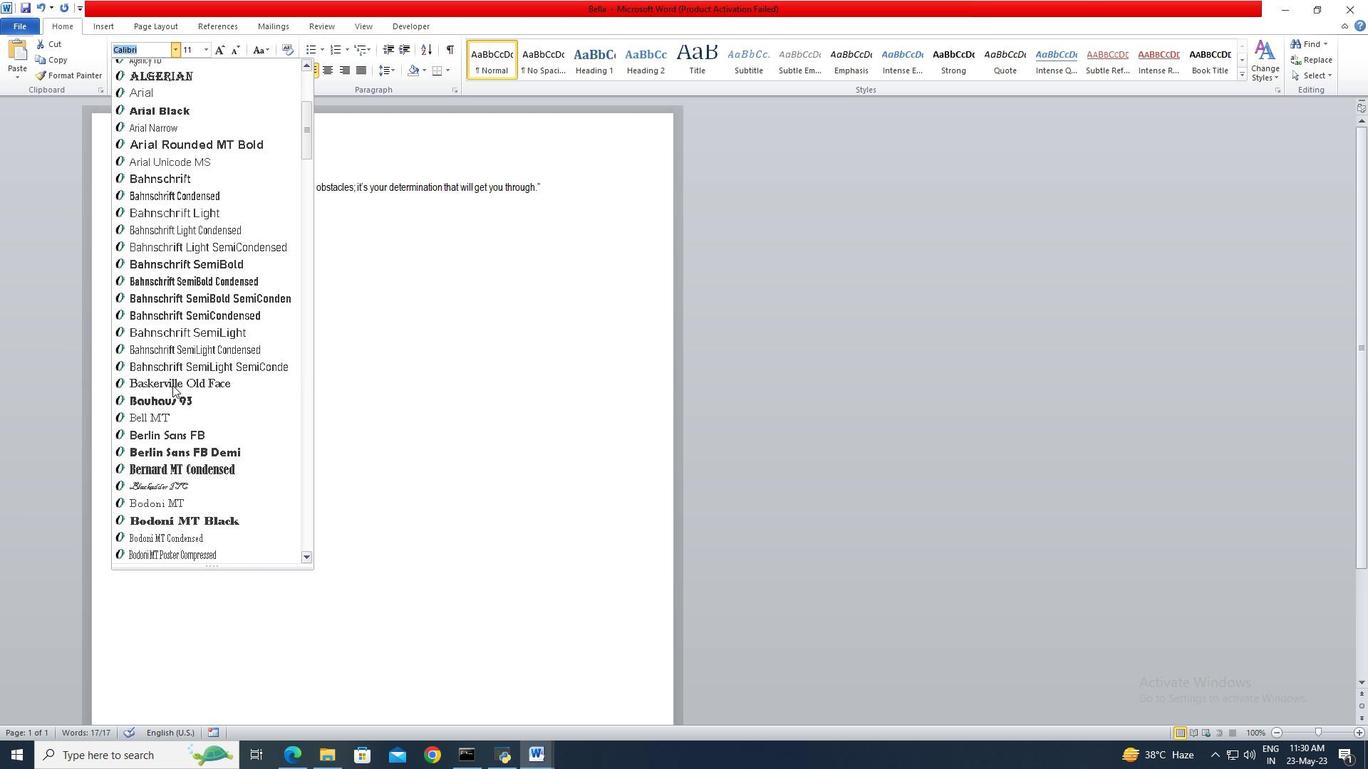 
Action: Mouse scrolled (172, 384) with delta (0, 0)
Screenshot: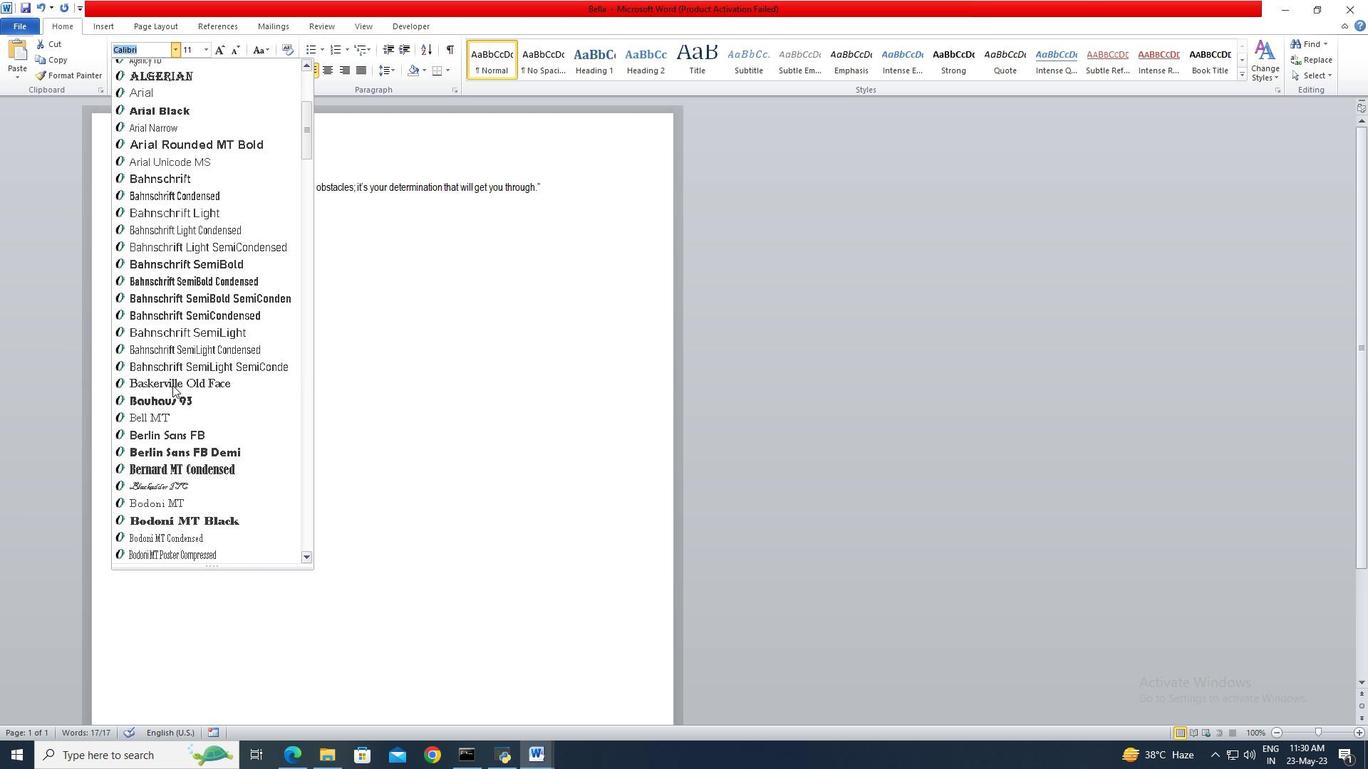 
Action: Mouse scrolled (172, 384) with delta (0, 0)
Screenshot: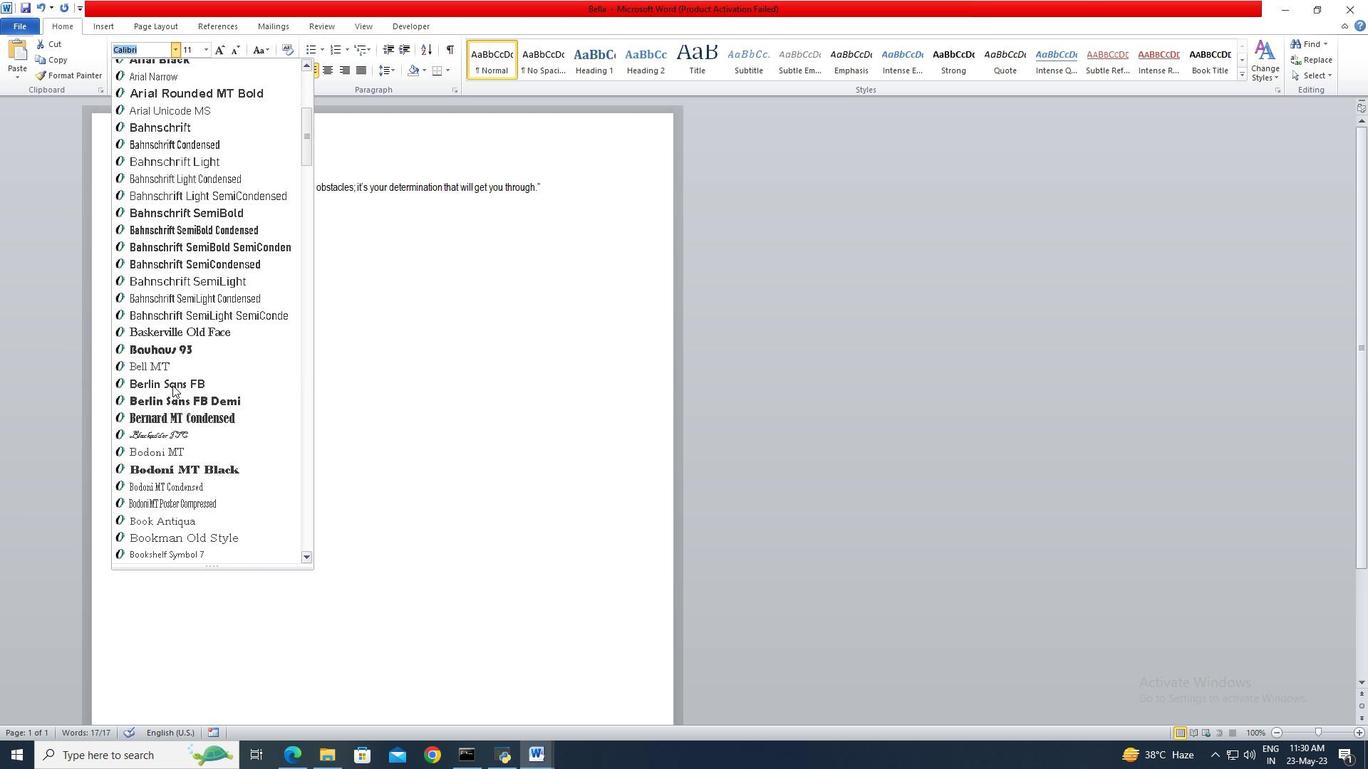 
Action: Mouse scrolled (172, 384) with delta (0, 0)
Screenshot: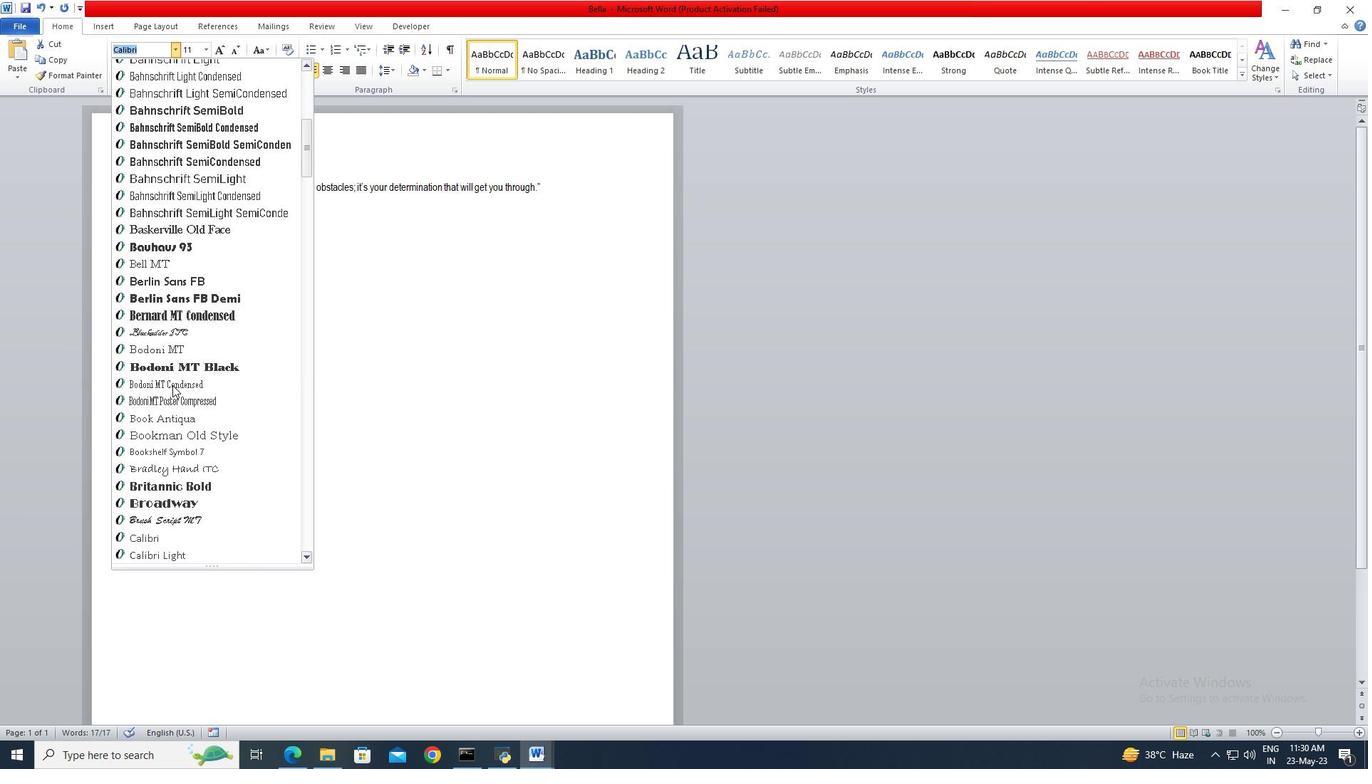 
Action: Mouse scrolled (172, 384) with delta (0, 0)
Screenshot: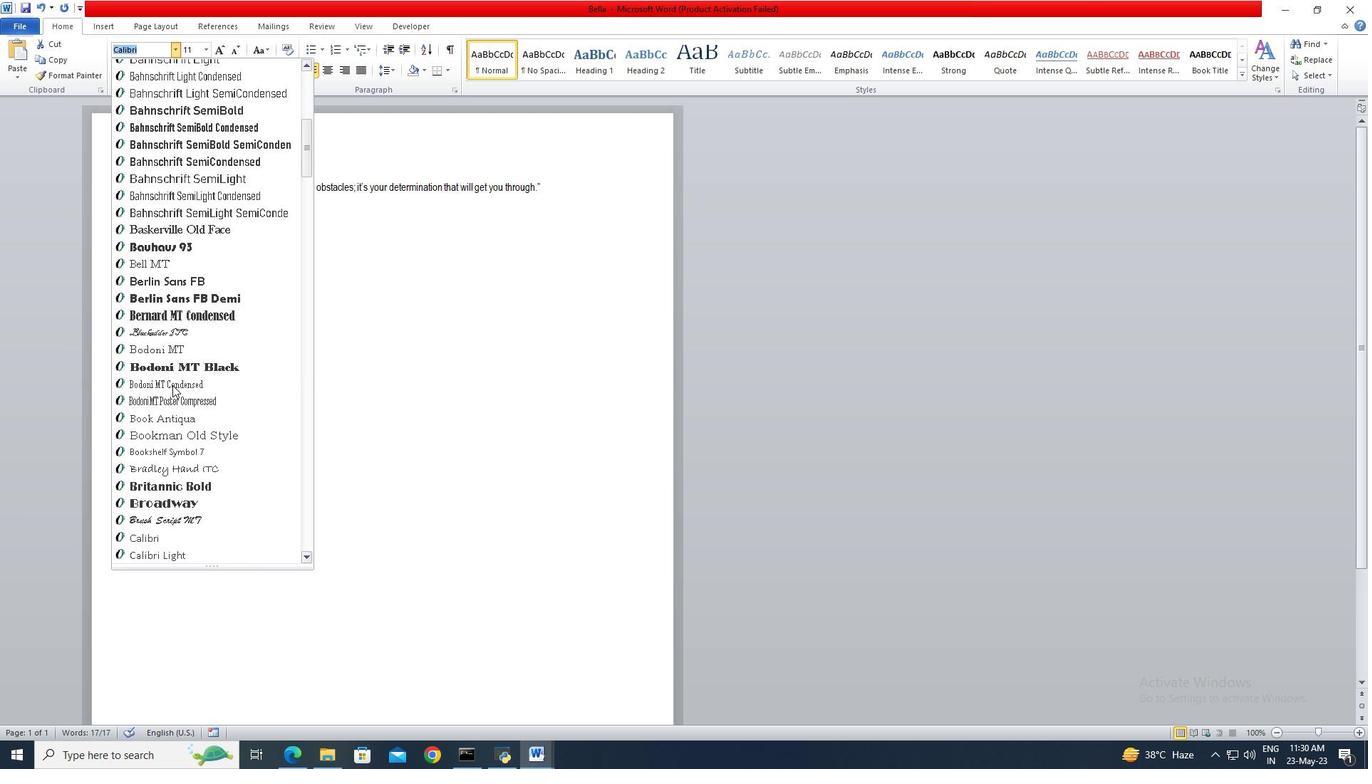 
Action: Mouse scrolled (172, 384) with delta (0, 0)
Screenshot: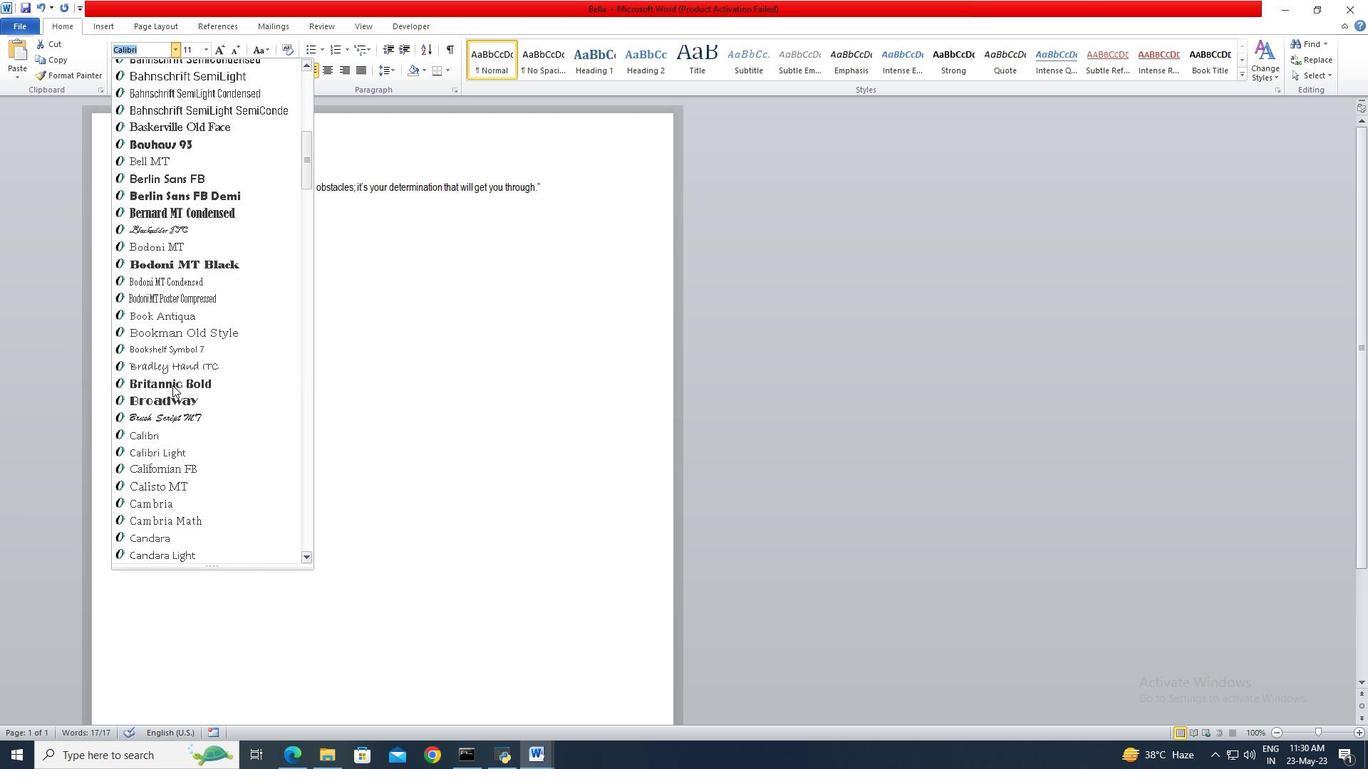 
Action: Mouse scrolled (172, 384) with delta (0, 0)
Screenshot: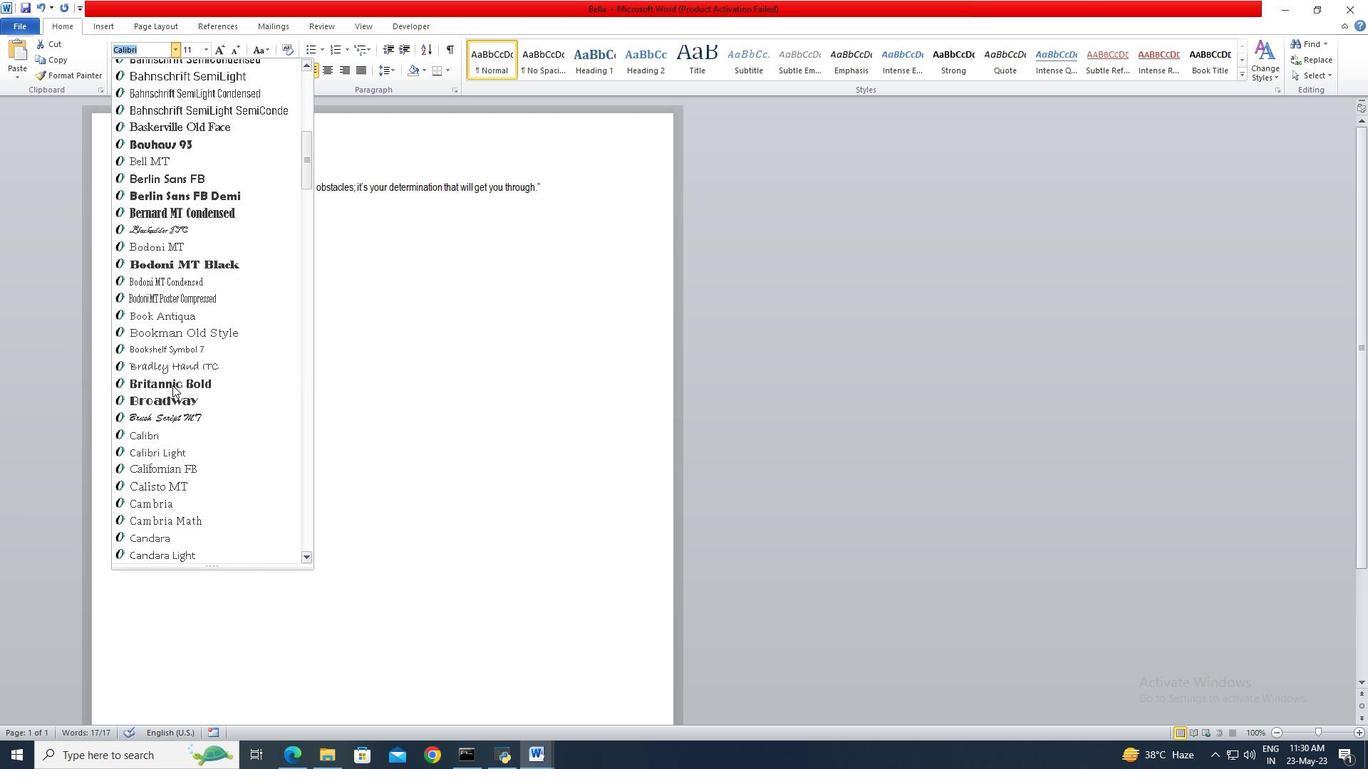 
Action: Mouse scrolled (172, 384) with delta (0, 0)
Screenshot: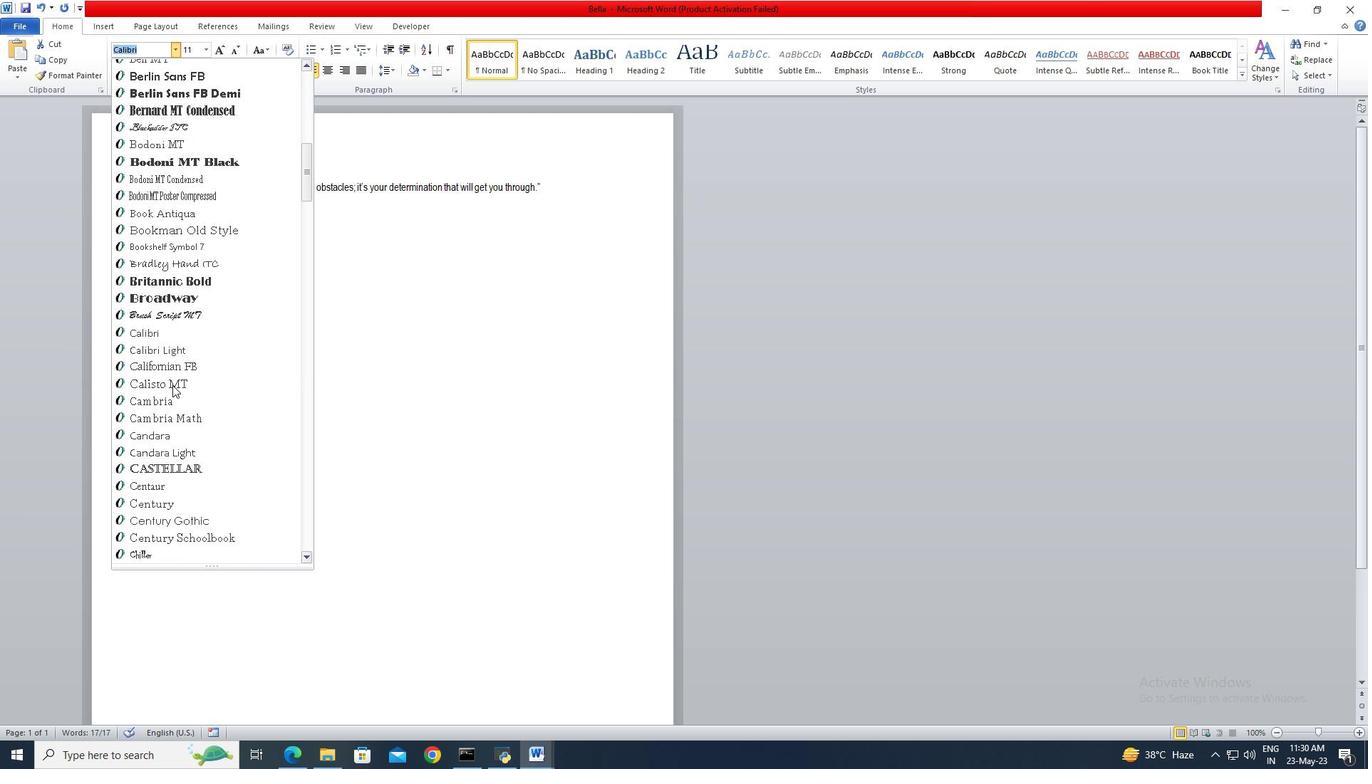 
Action: Mouse scrolled (172, 384) with delta (0, 0)
Screenshot: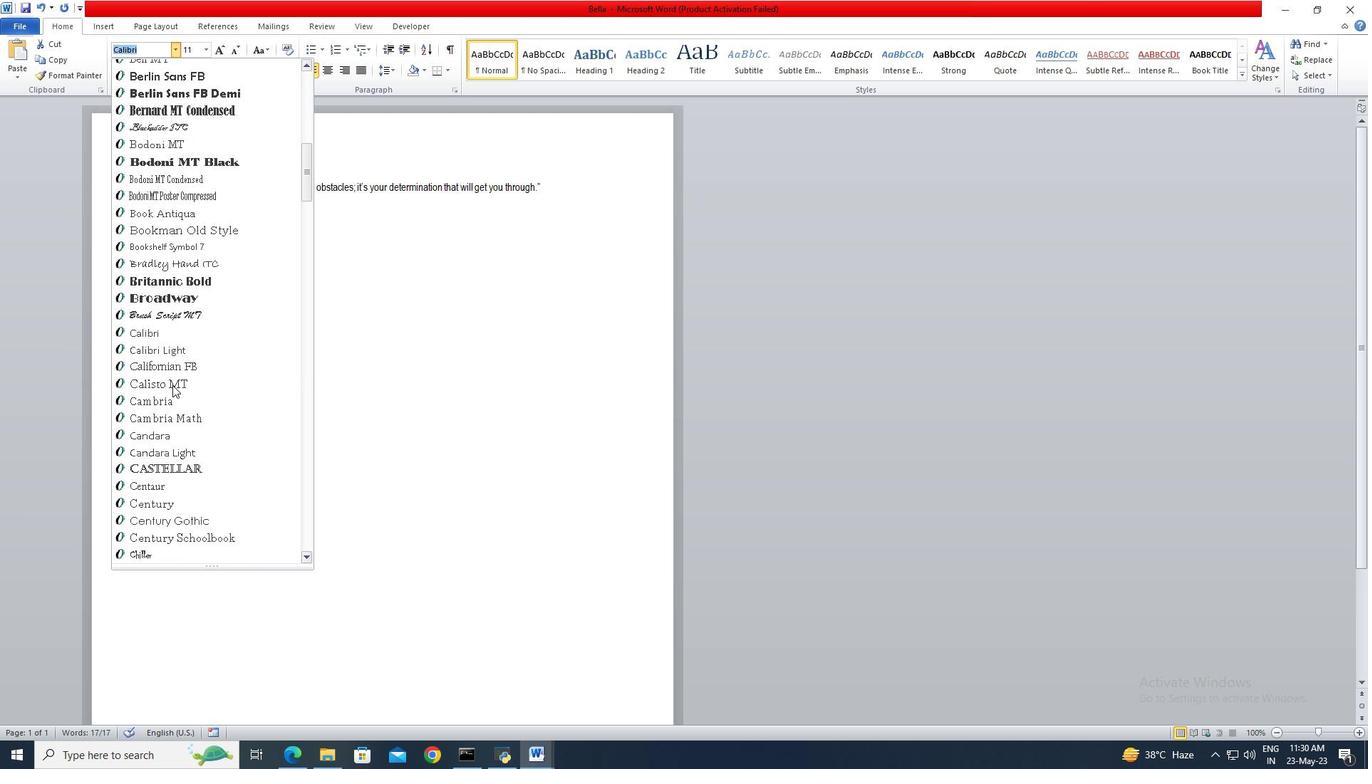 
Action: Mouse scrolled (172, 384) with delta (0, 0)
Screenshot: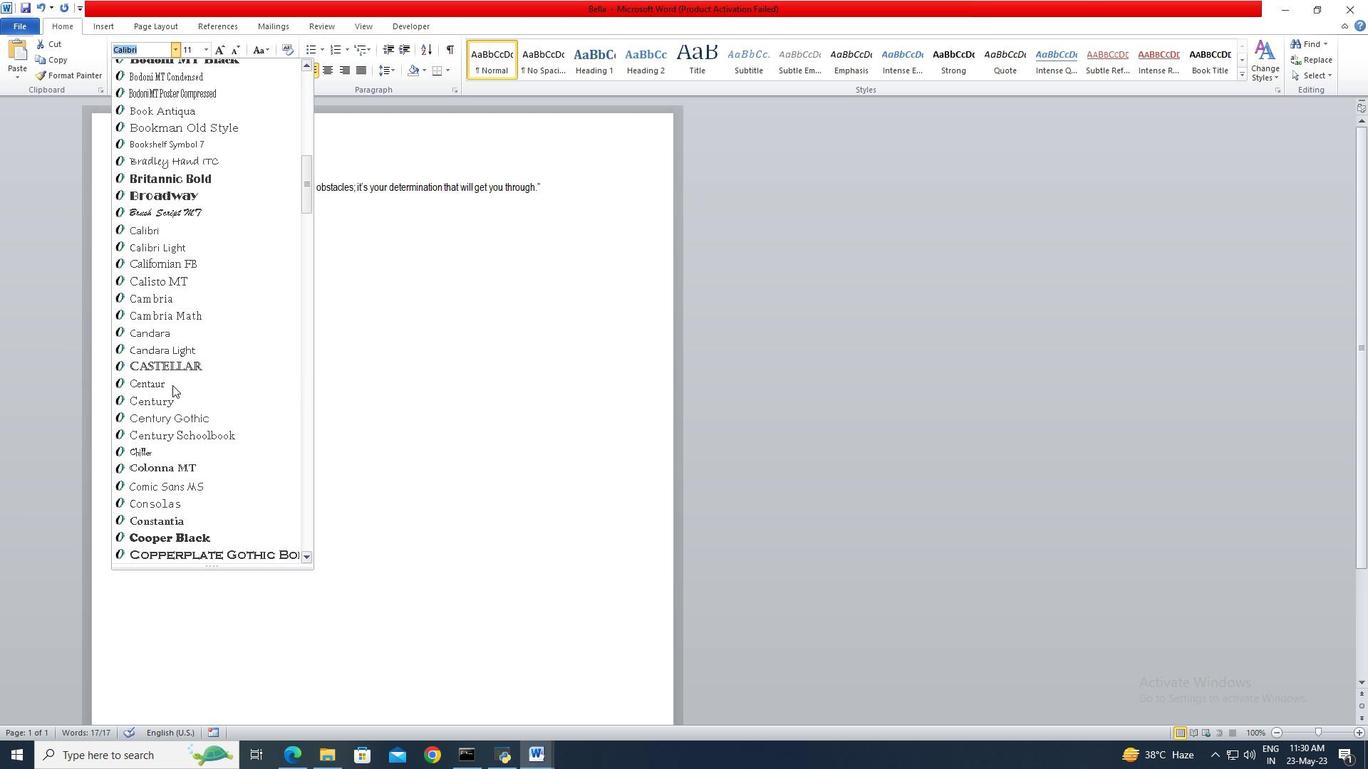 
Action: Mouse scrolled (172, 384) with delta (0, 0)
Screenshot: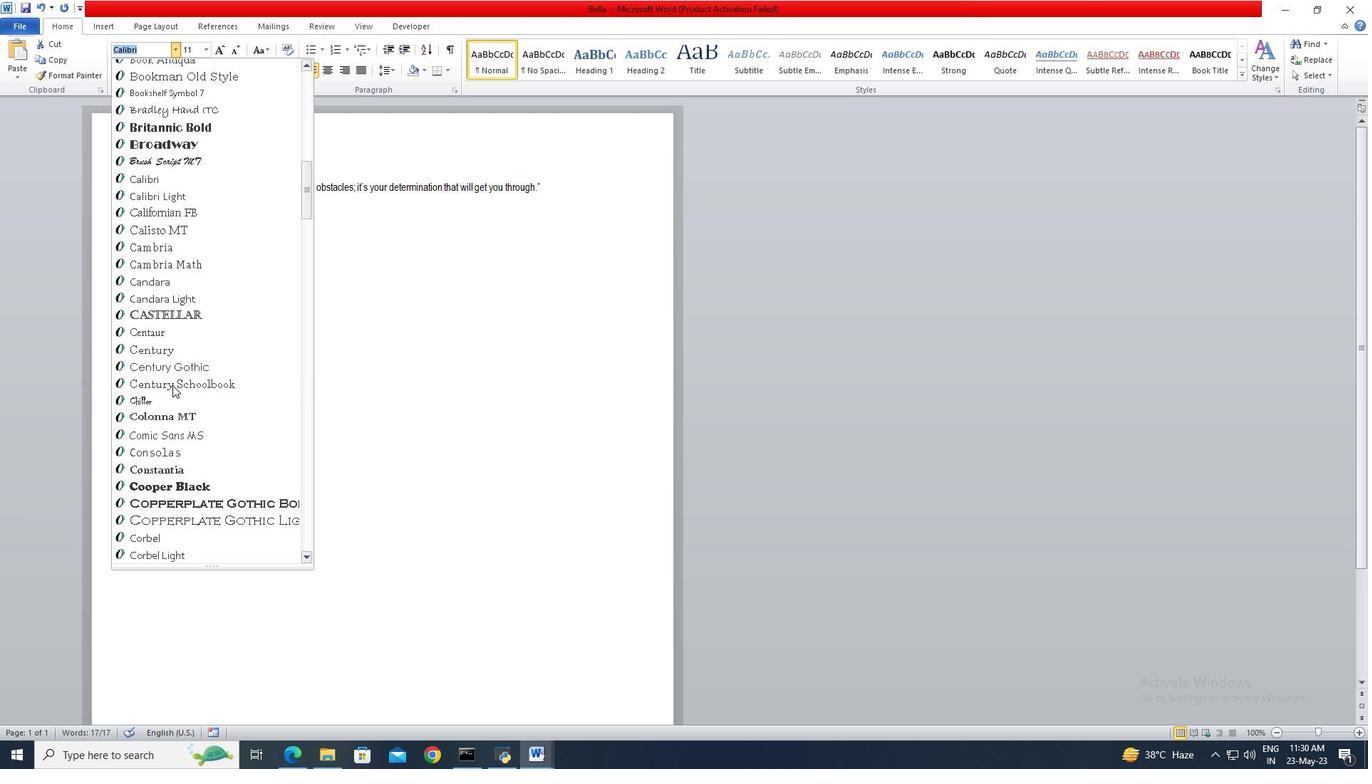 
Action: Mouse scrolled (172, 384) with delta (0, 0)
Screenshot: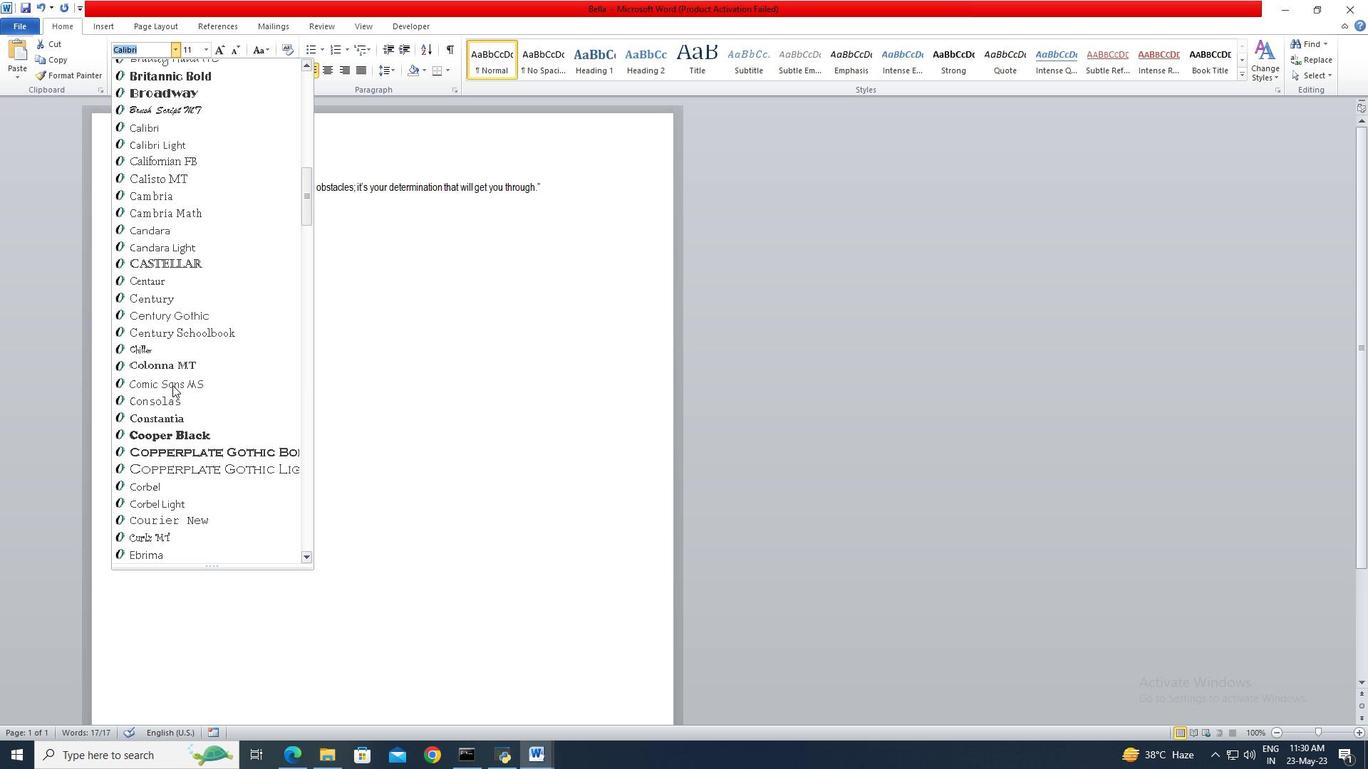
Action: Mouse scrolled (172, 384) with delta (0, 0)
Screenshot: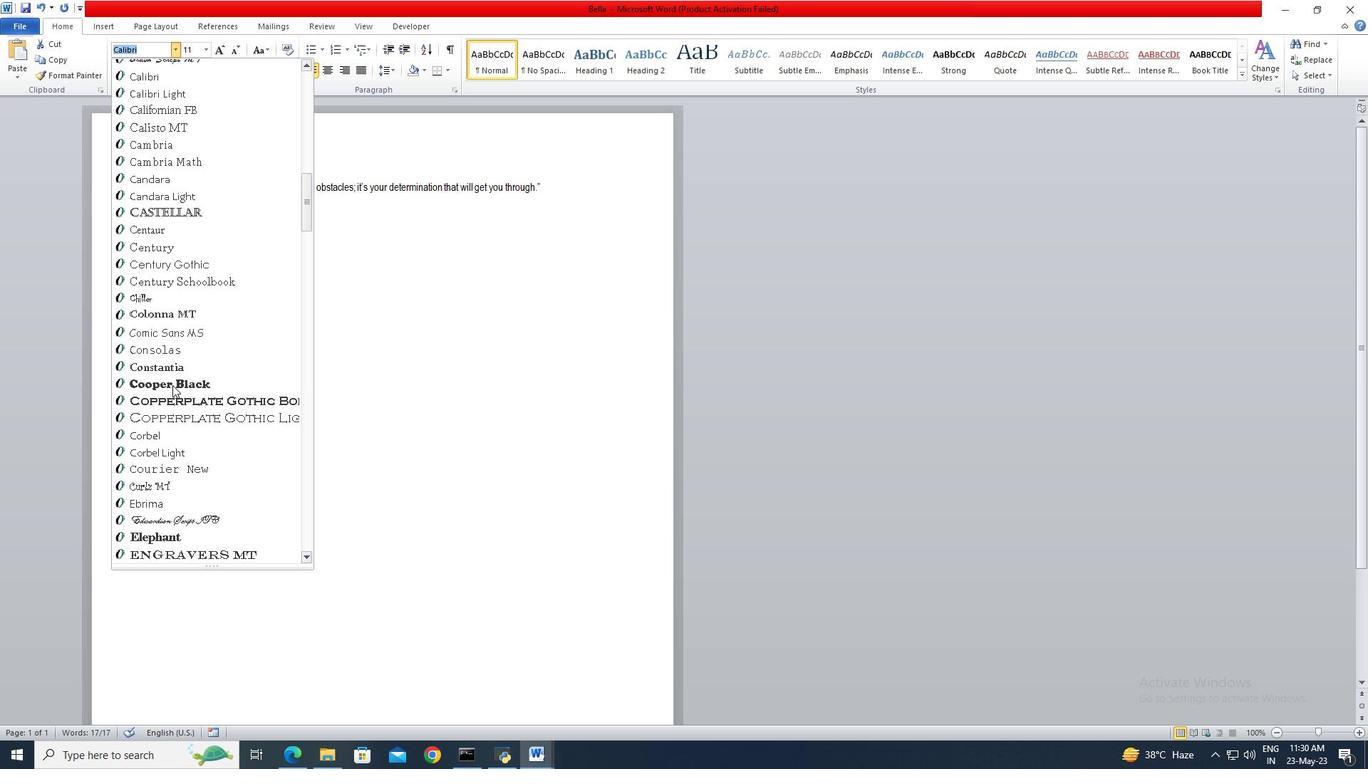 
Action: Mouse scrolled (172, 384) with delta (0, 0)
Screenshot: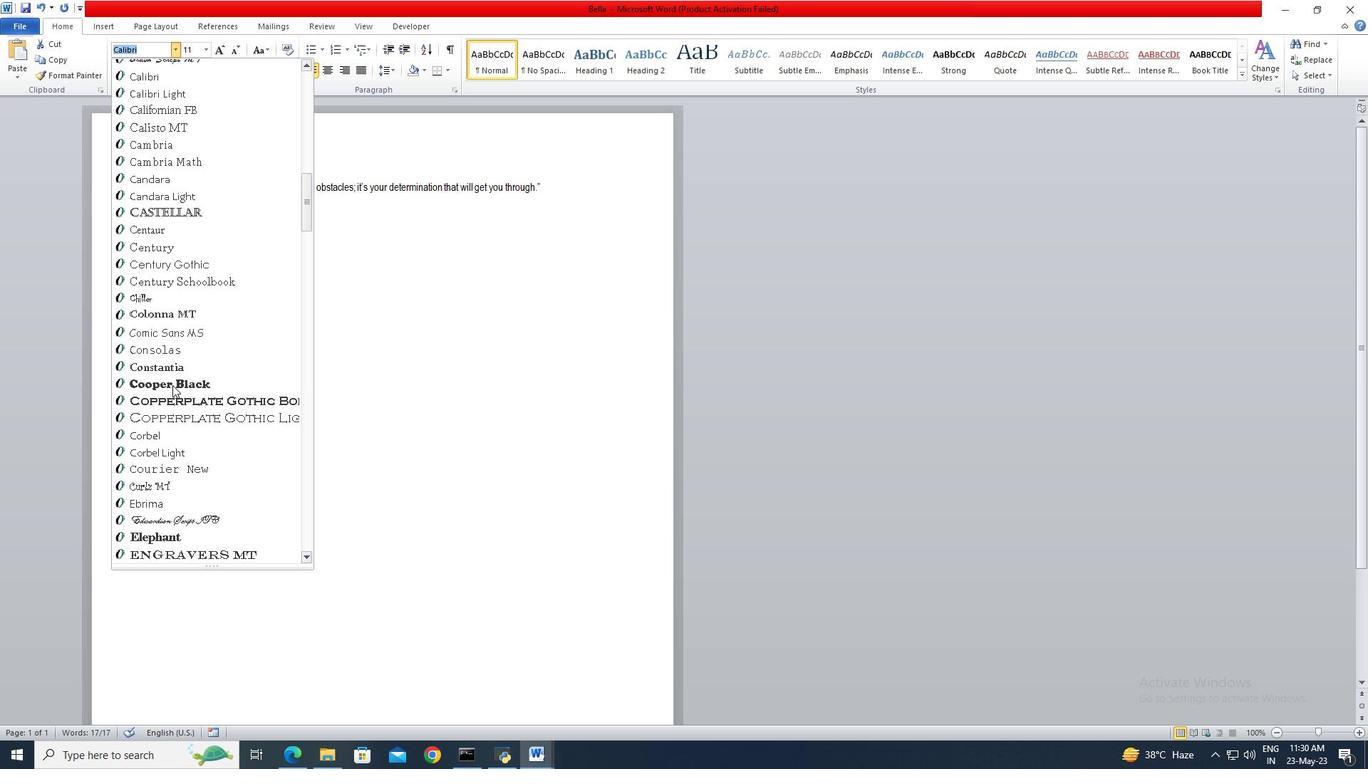 
Action: Mouse scrolled (172, 384) with delta (0, 0)
Screenshot: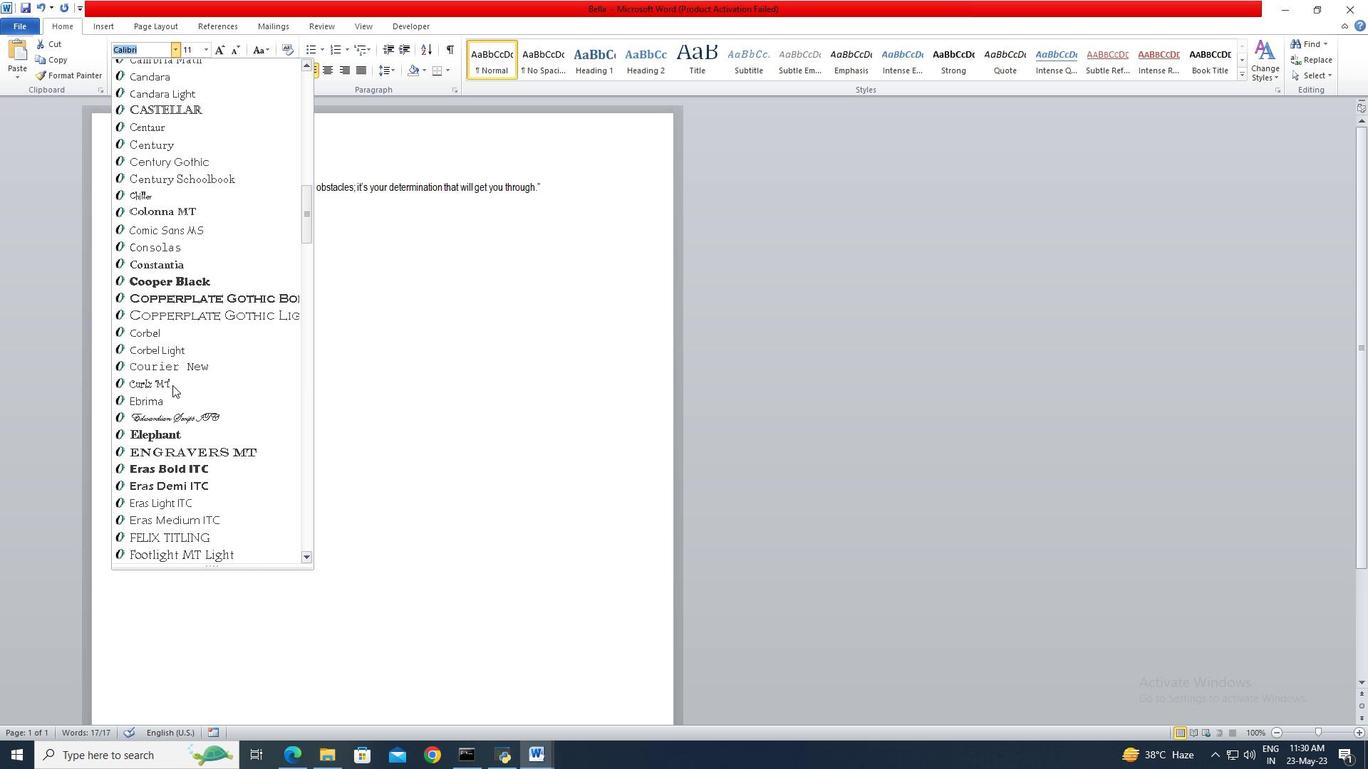 
Action: Mouse scrolled (172, 384) with delta (0, 0)
Screenshot: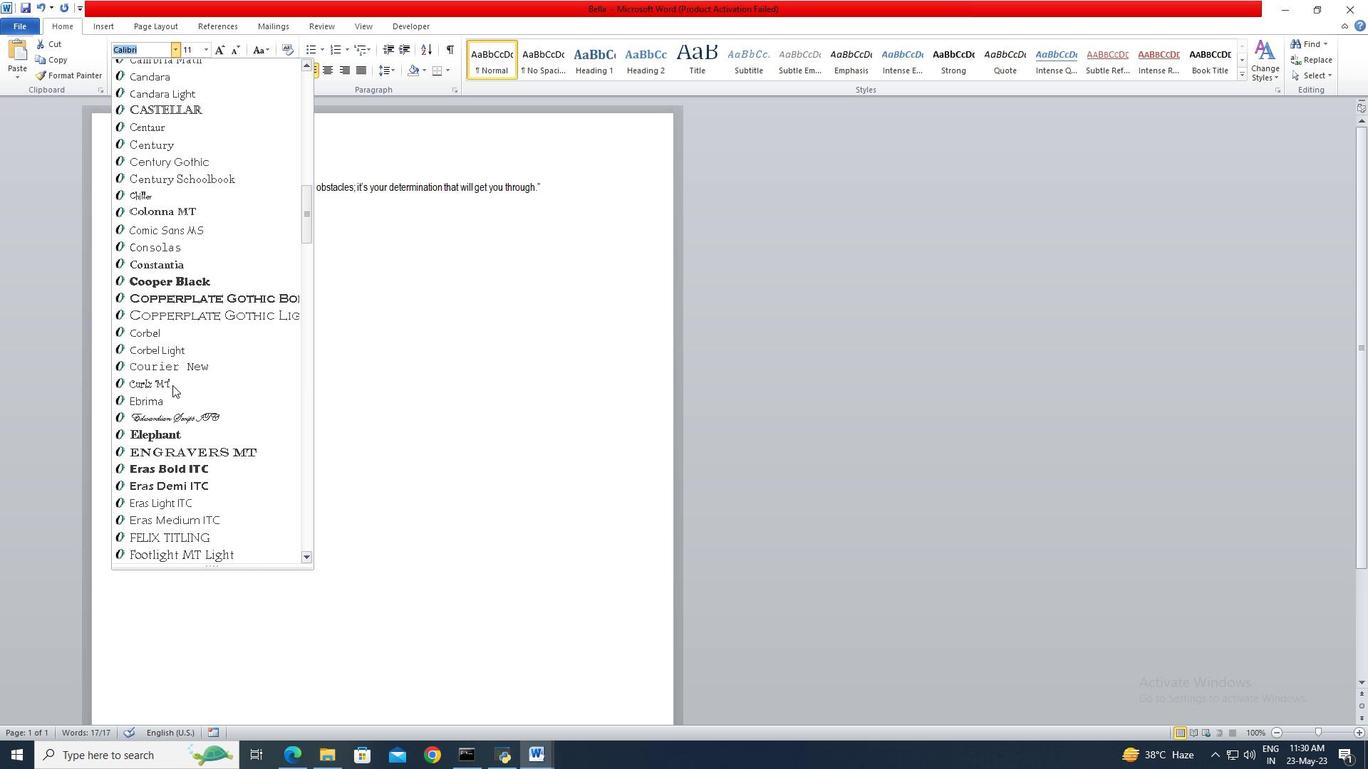 
Action: Mouse scrolled (172, 384) with delta (0, 0)
Screenshot: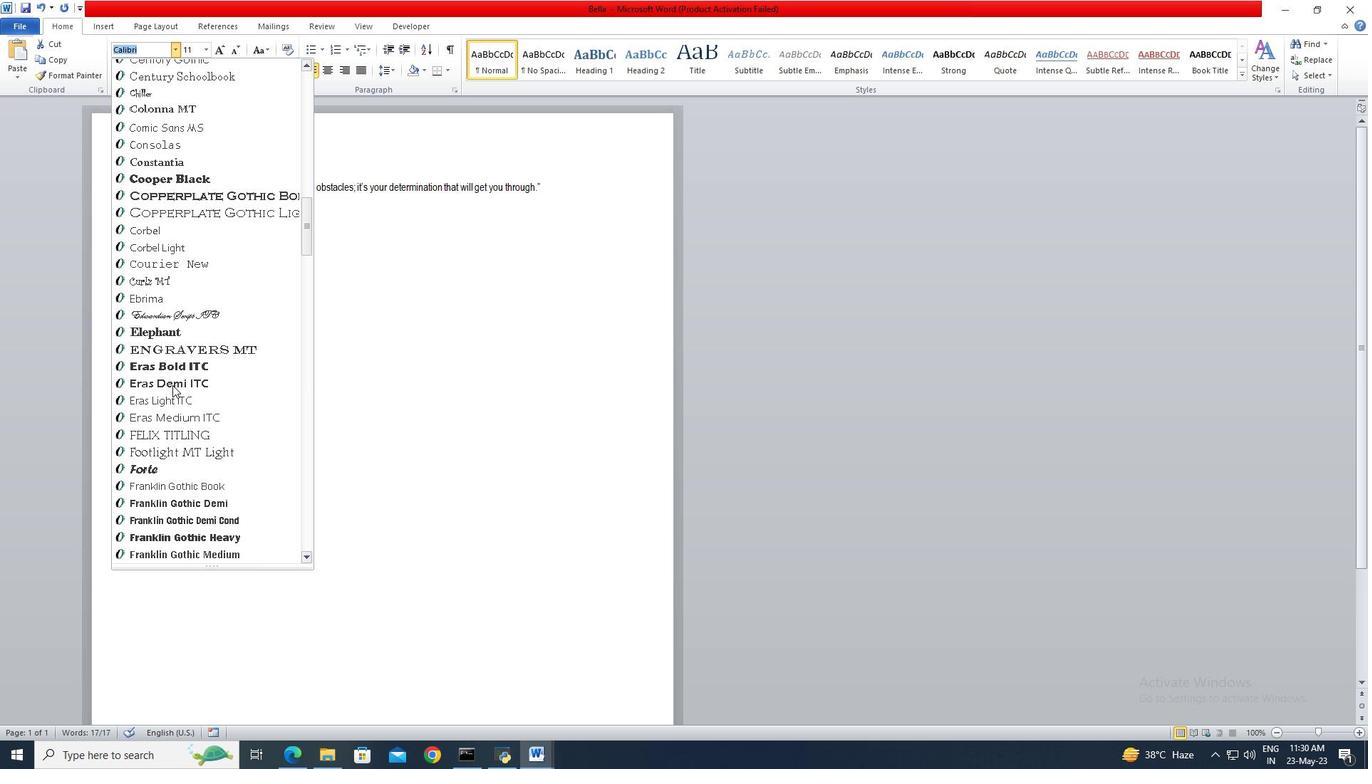 
Action: Mouse scrolled (172, 384) with delta (0, 0)
Screenshot: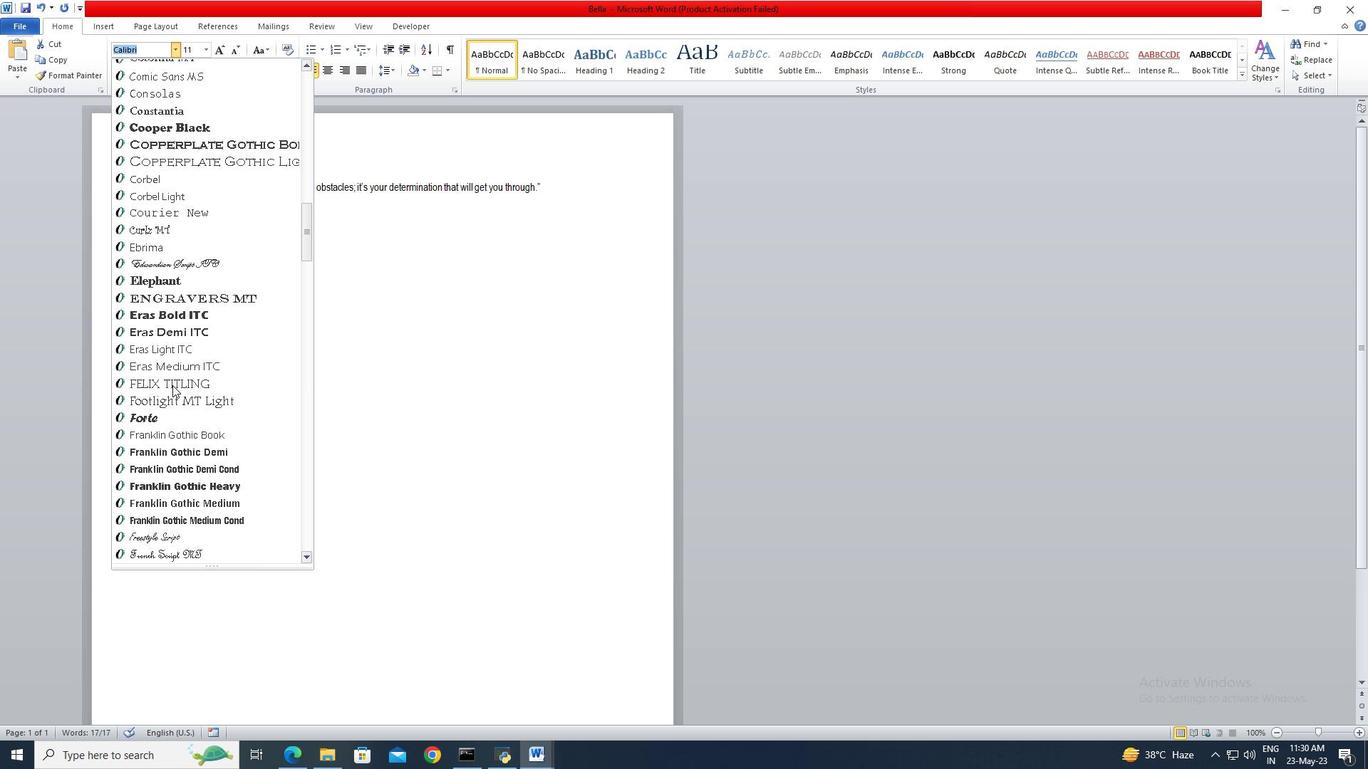 
Action: Mouse moved to (159, 516)
Screenshot: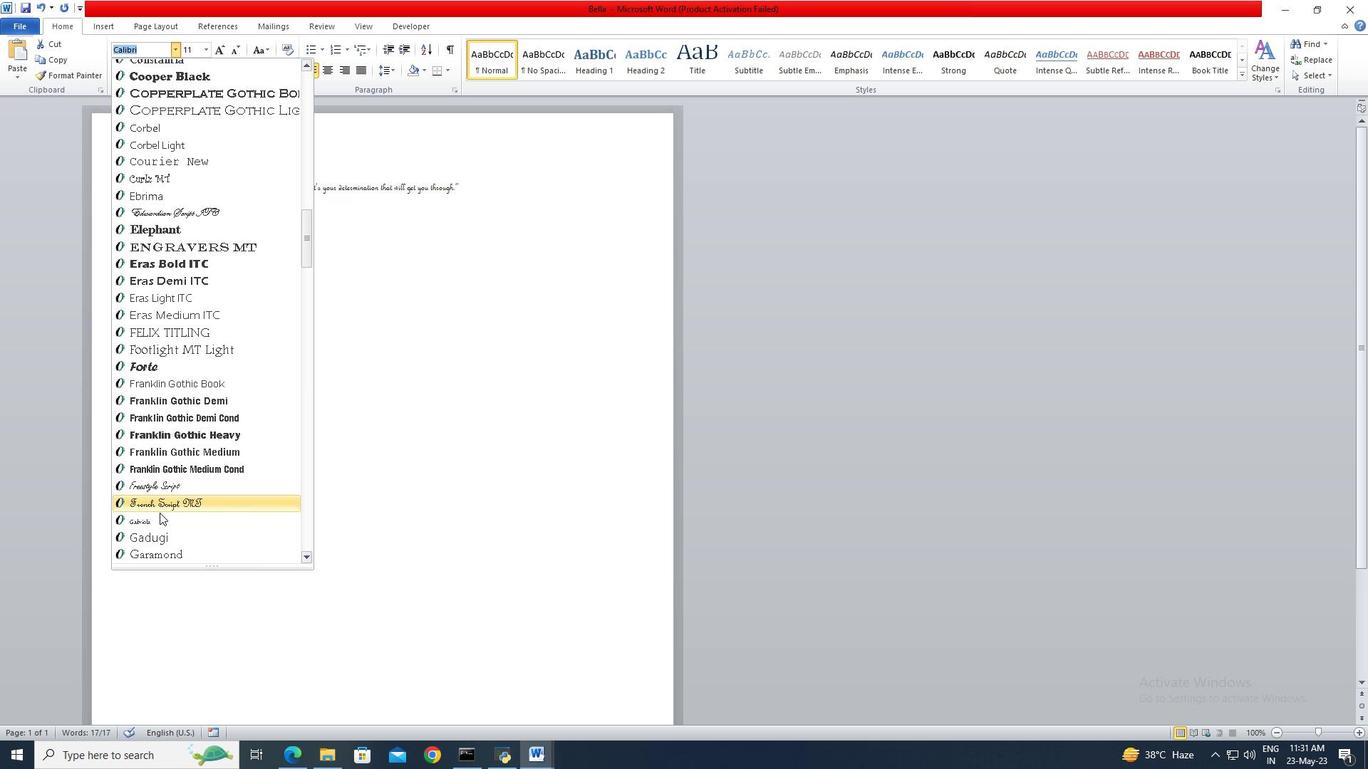 
Action: Mouse pressed left at (159, 516)
Screenshot: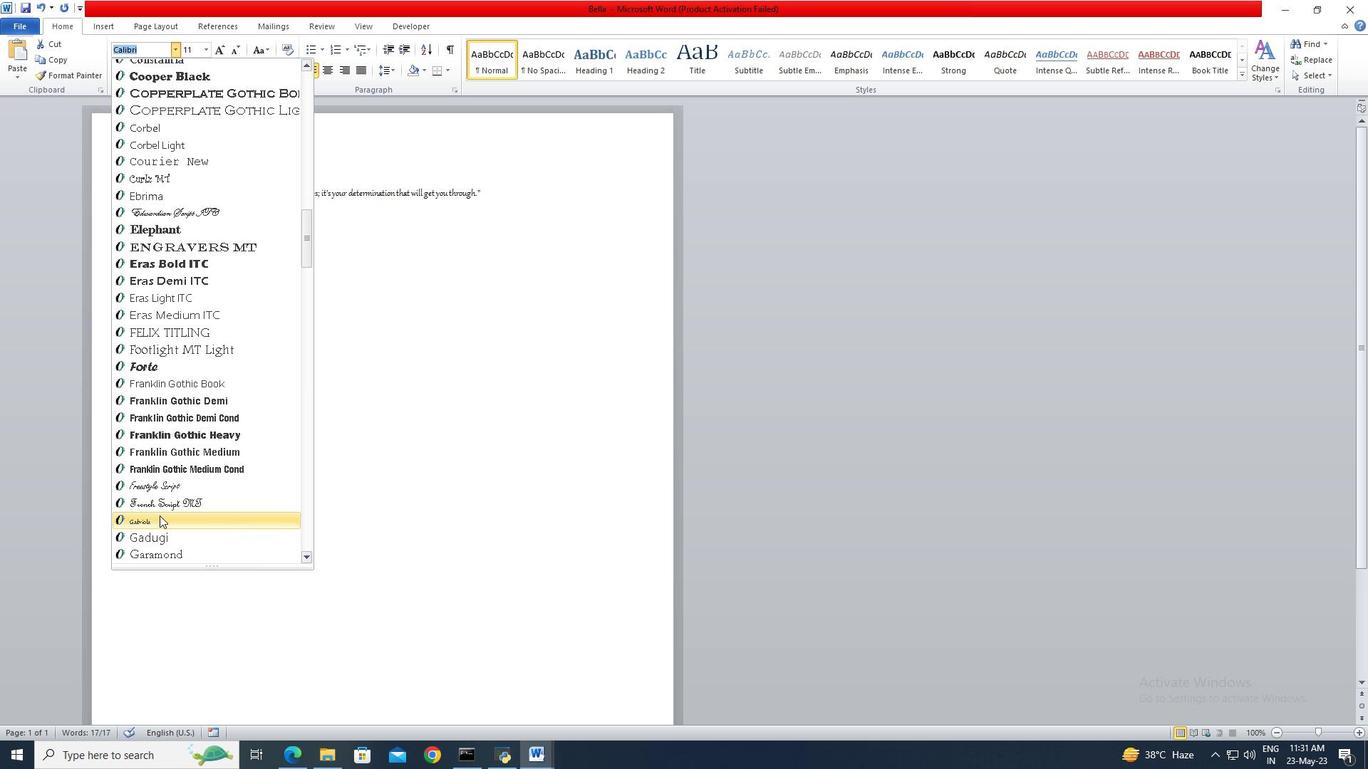 
Action: Mouse moved to (208, 51)
Screenshot: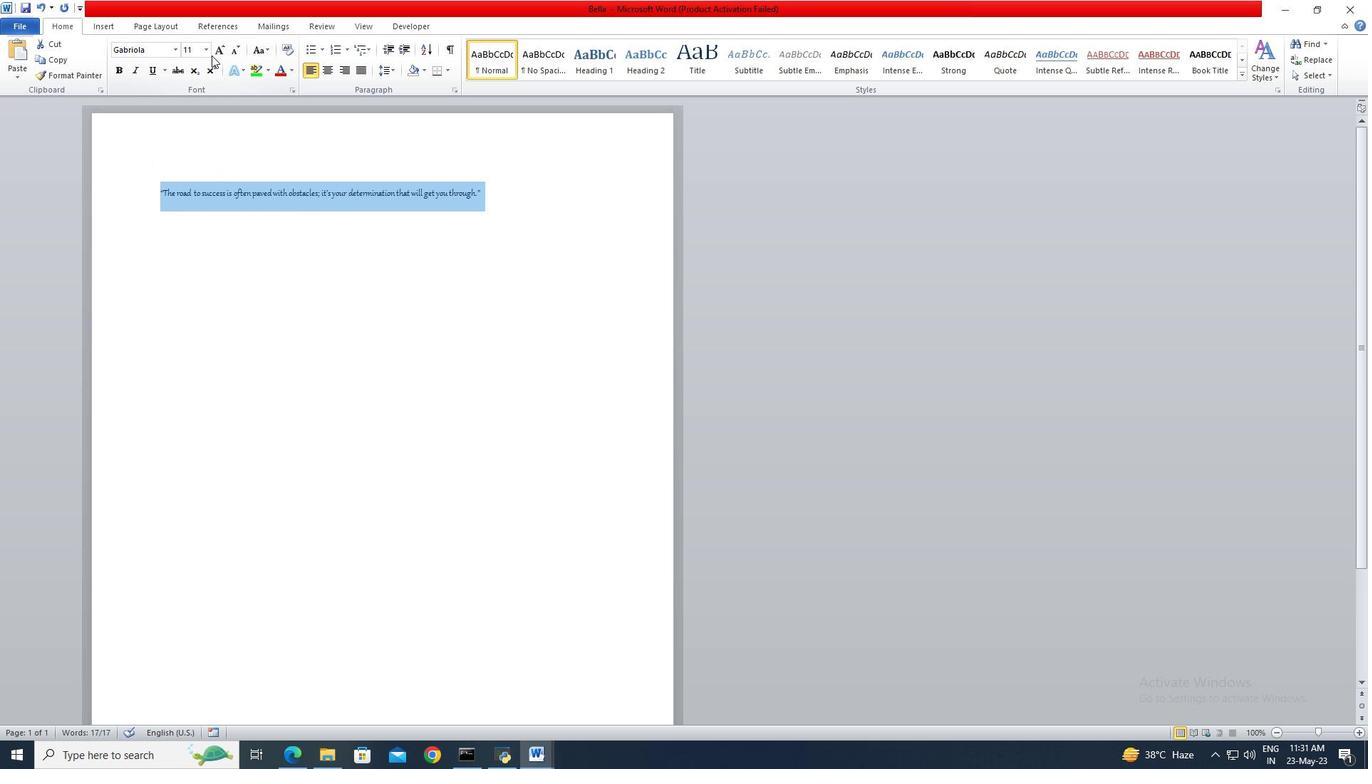 
Action: Mouse pressed left at (208, 51)
Screenshot: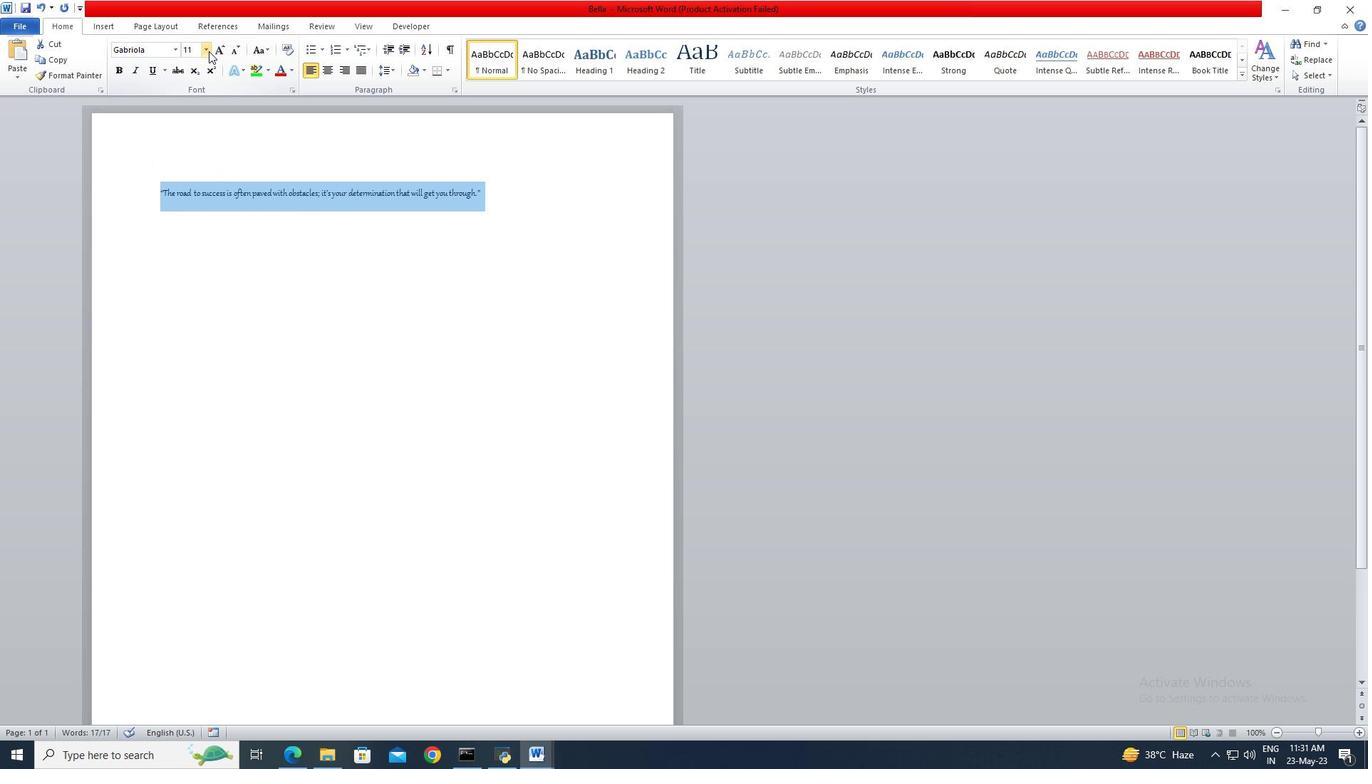 
Action: Mouse moved to (193, 161)
Screenshot: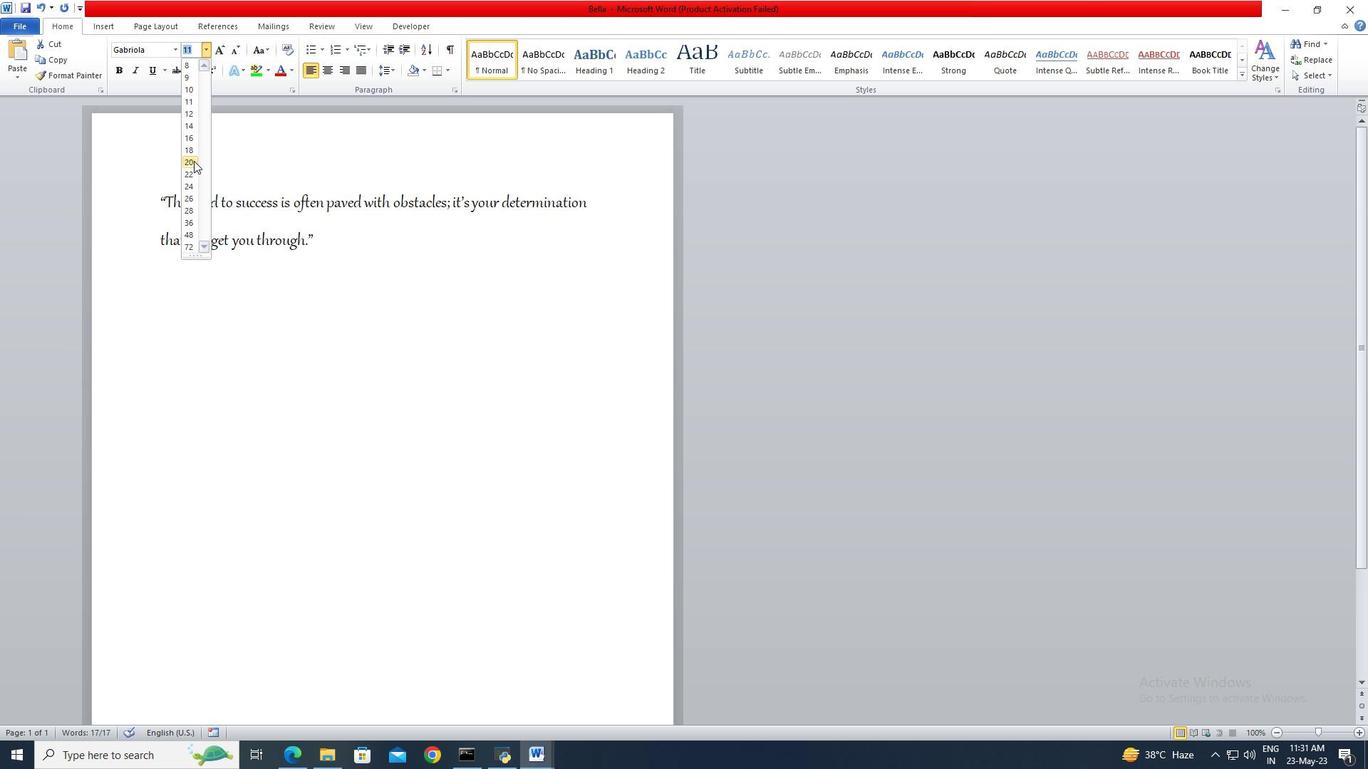 
Action: Mouse pressed left at (193, 161)
Screenshot: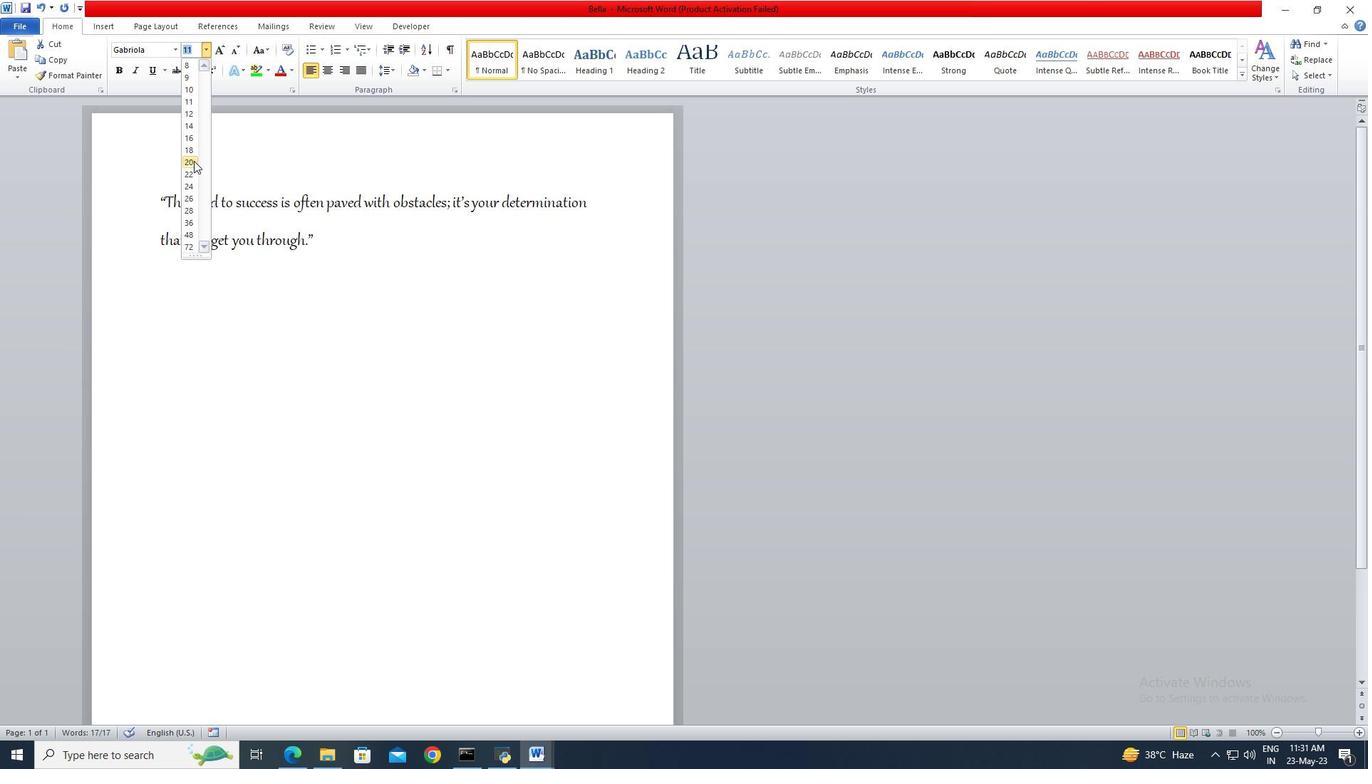 
Action: Mouse moved to (305, 69)
Screenshot: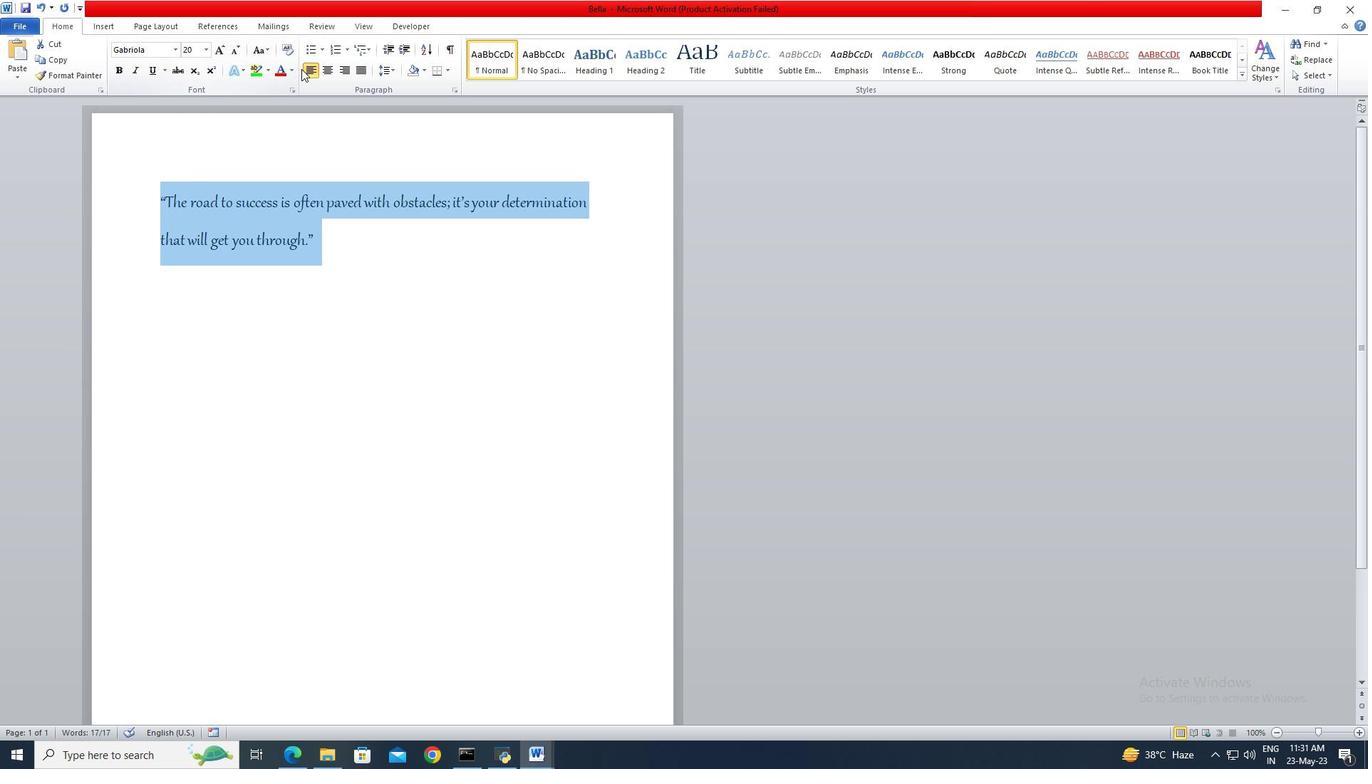 
Action: Mouse pressed left at (305, 69)
Screenshot: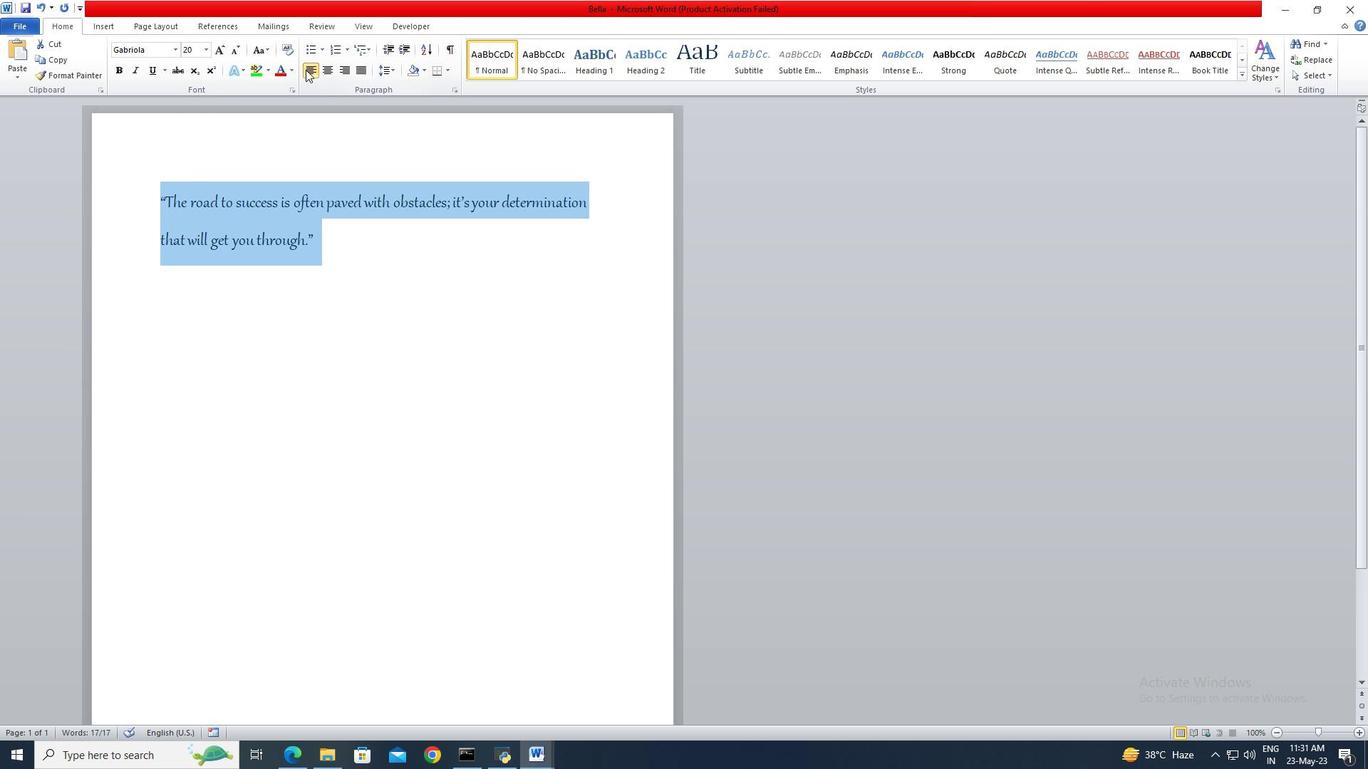 
Action: Mouse moved to (292, 72)
Screenshot: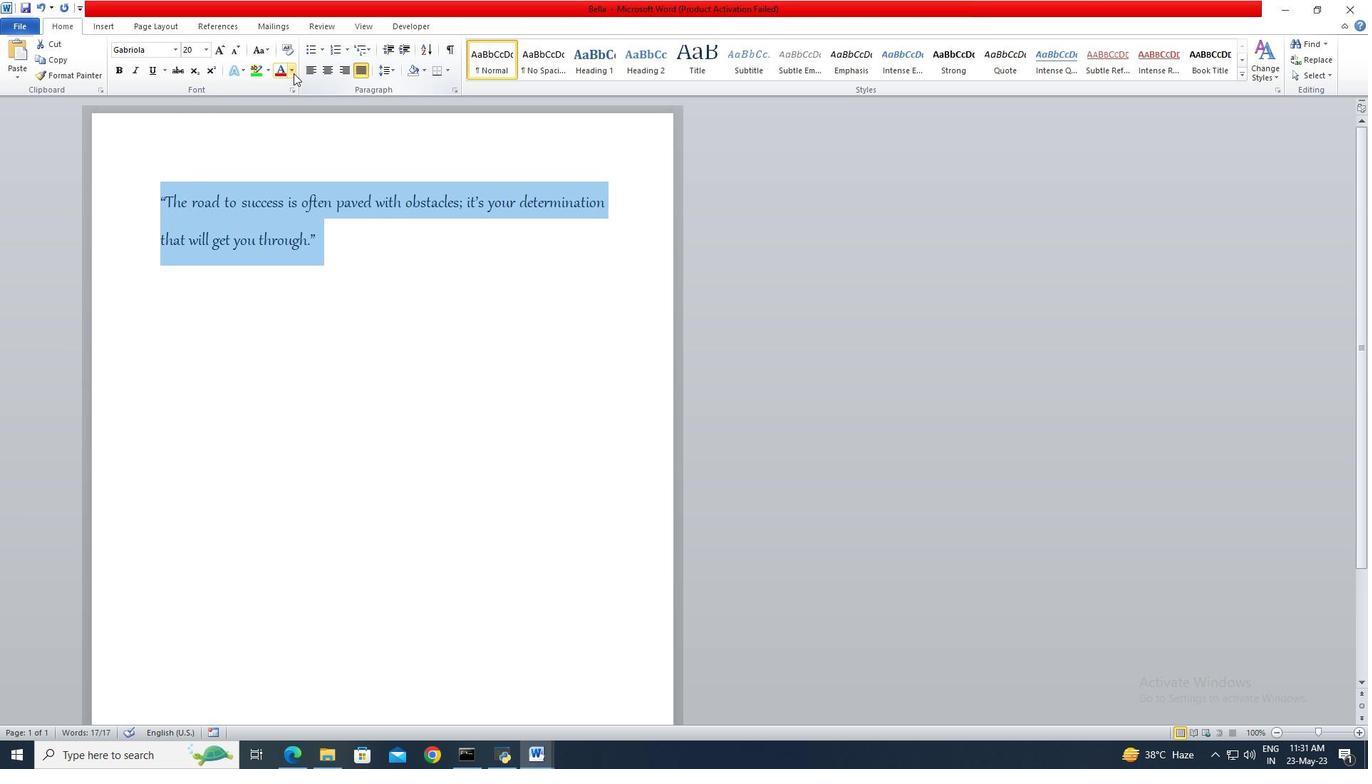 
Action: Mouse pressed left at (292, 72)
Screenshot: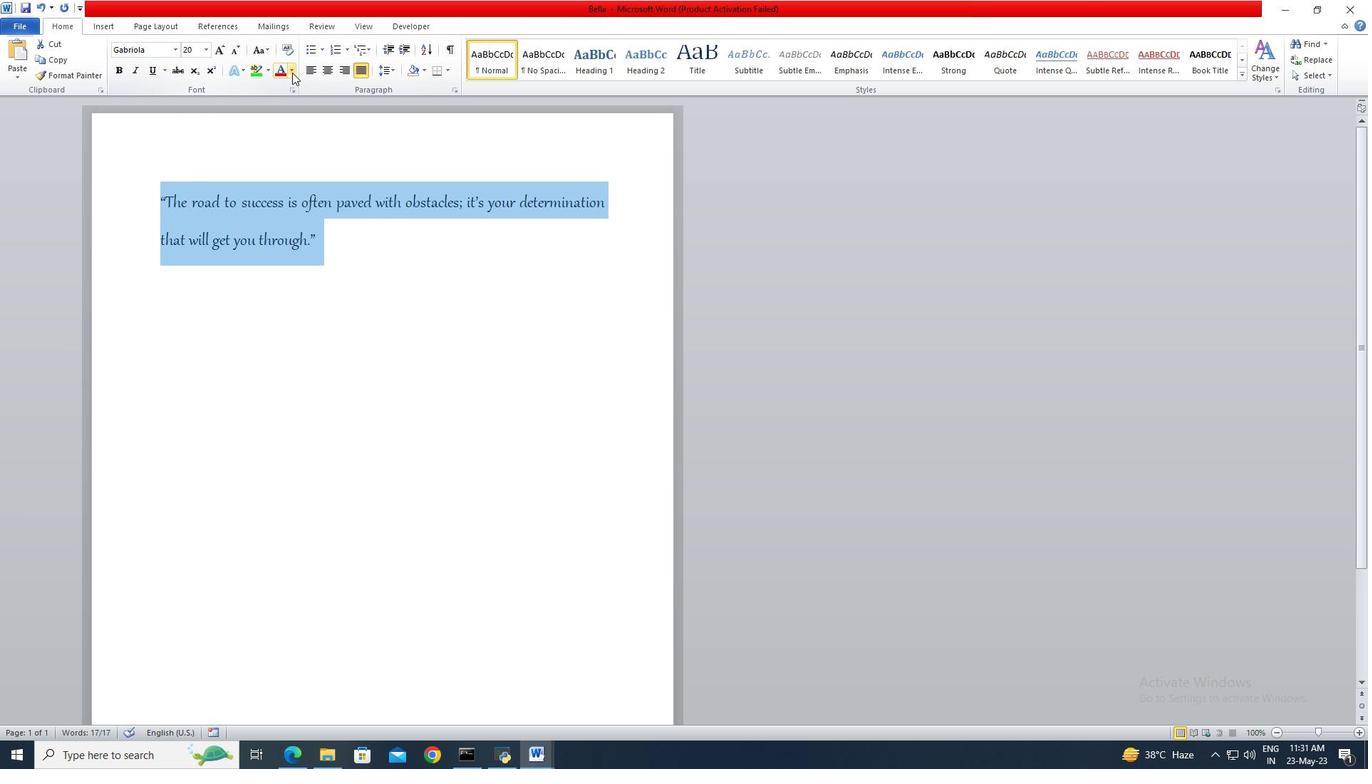 
Action: Mouse moved to (295, 192)
Screenshot: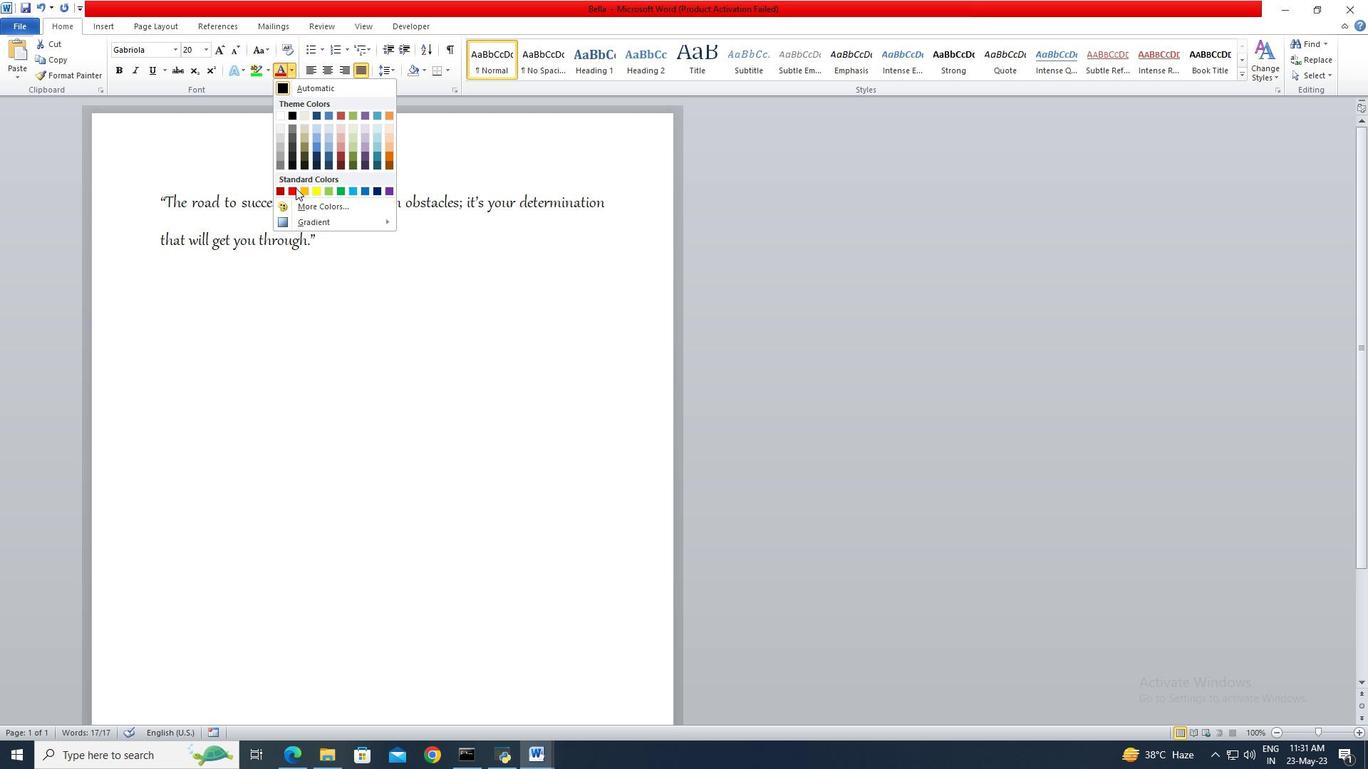 
Action: Mouse pressed left at (295, 192)
Screenshot: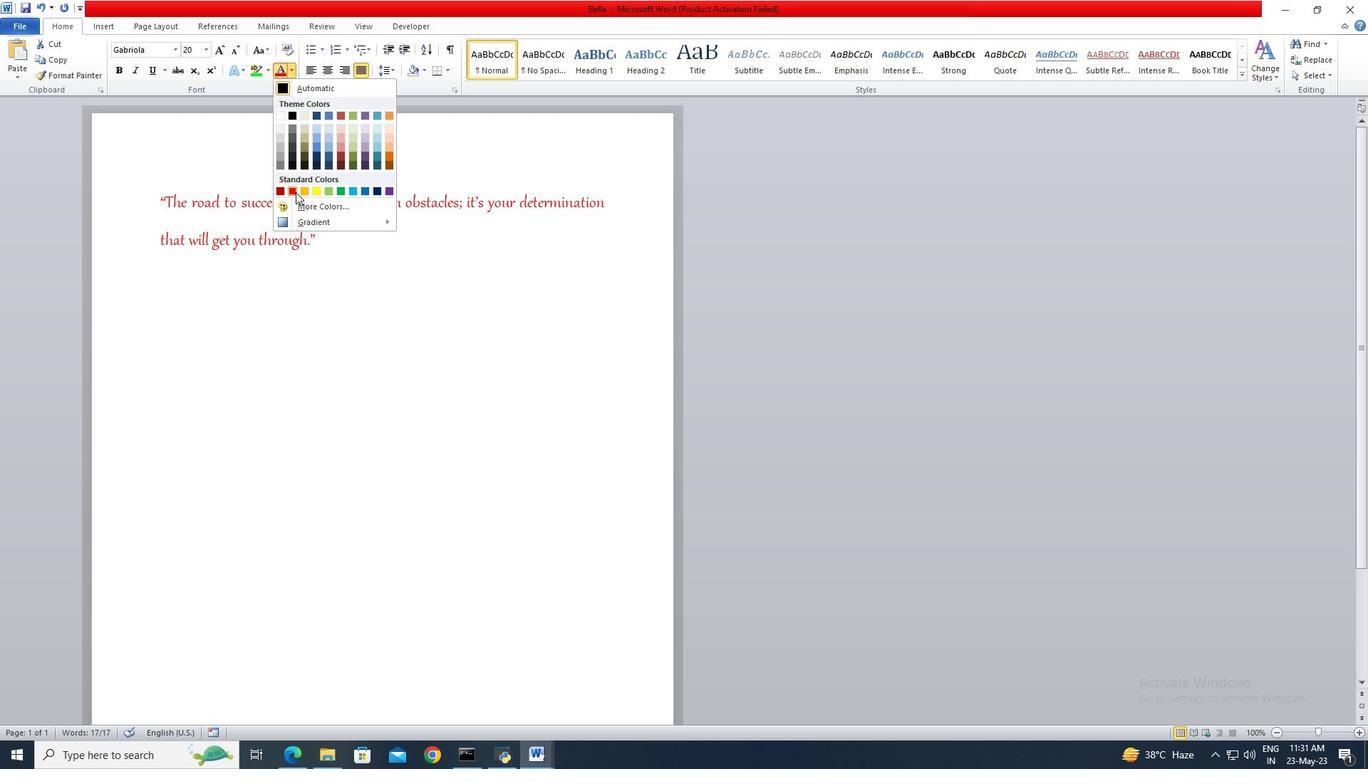 
Action: Mouse moved to (344, 247)
Screenshot: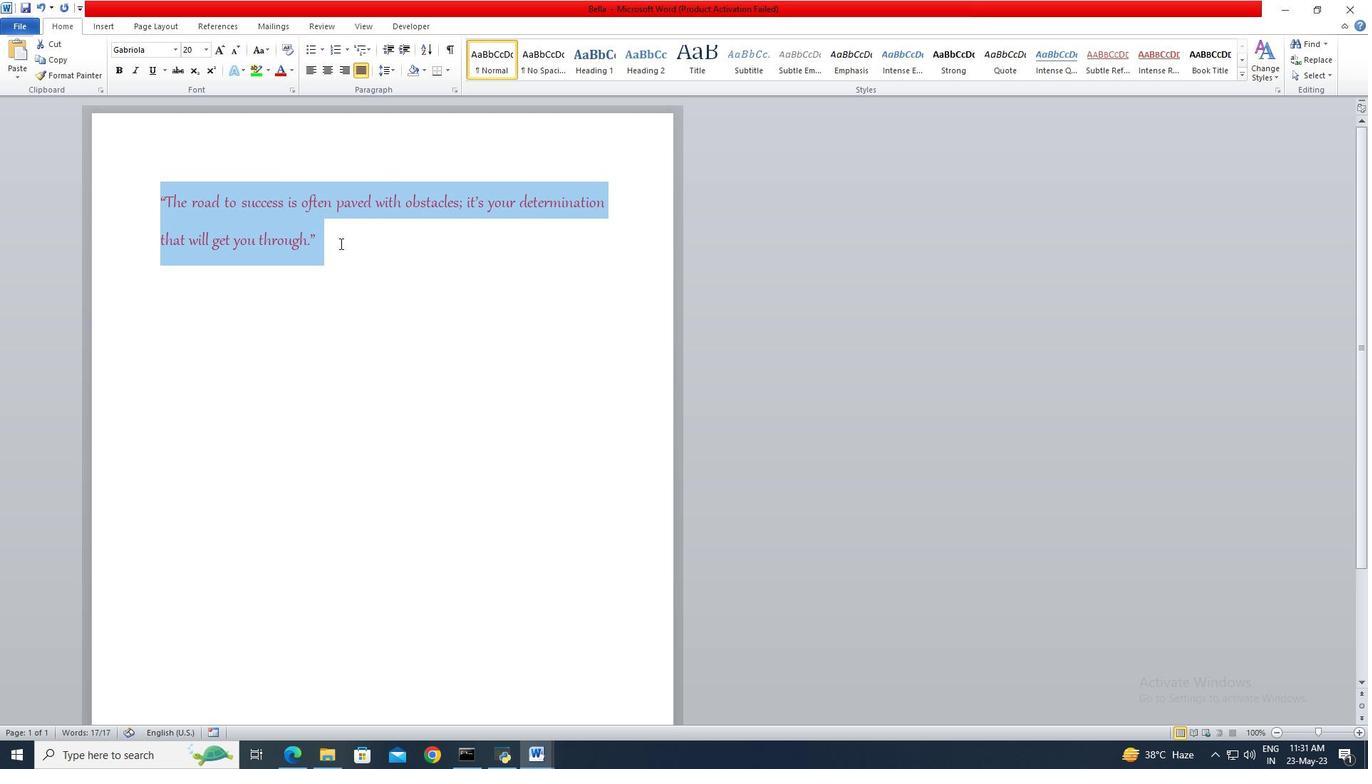 
Action: Mouse pressed left at (344, 247)
Screenshot: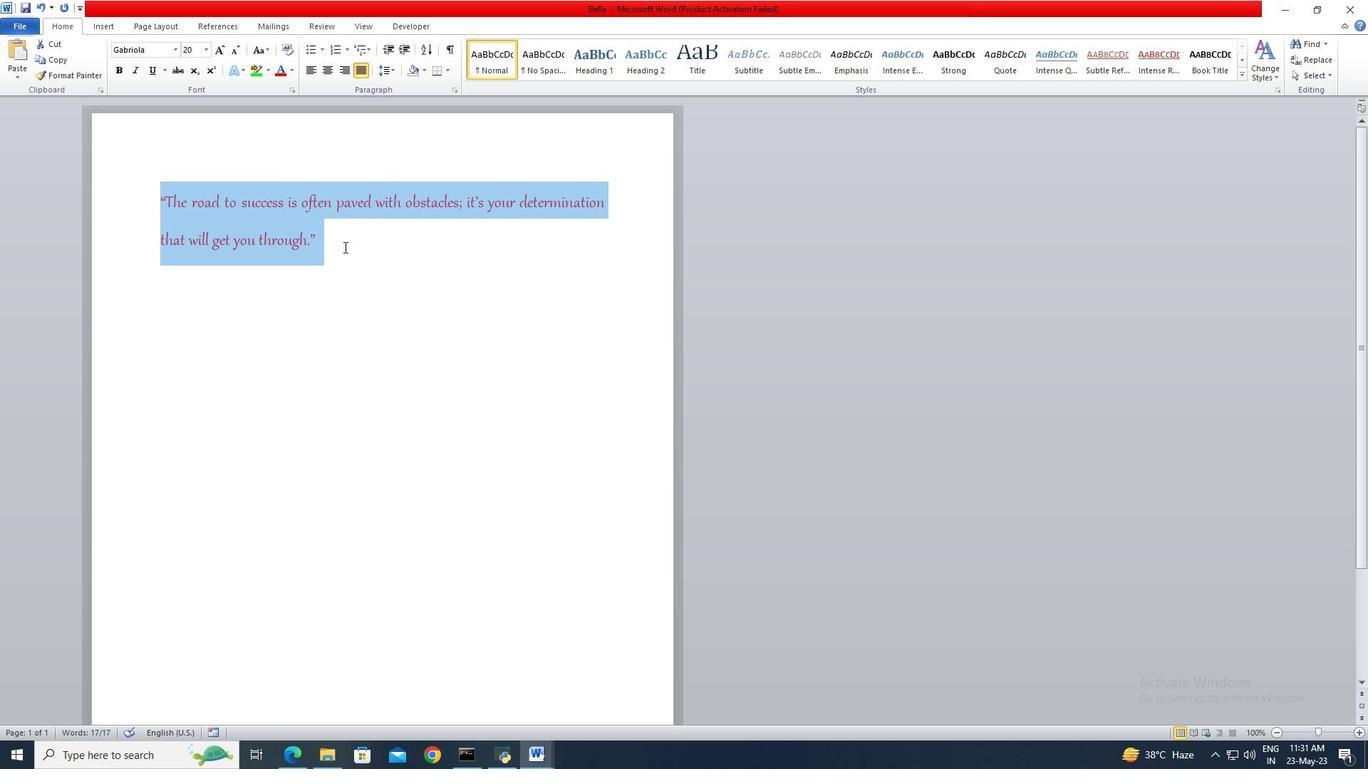 
